 Task: Select a due date automation when advanced on, 2 days before a card is due add fields without custom field "Resume" set to a number greater or equal to 1 and lower than 10 at 11:00 AM.
Action: Mouse moved to (1273, 104)
Screenshot: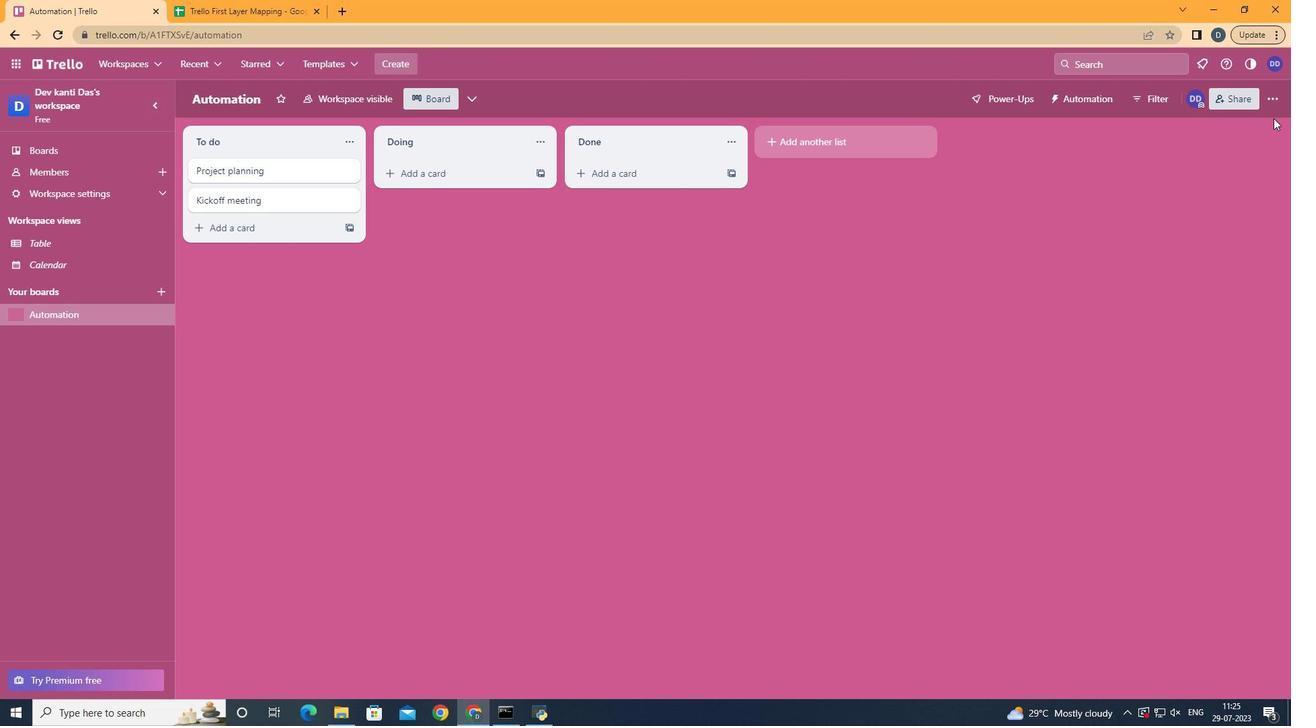 
Action: Mouse pressed left at (1273, 104)
Screenshot: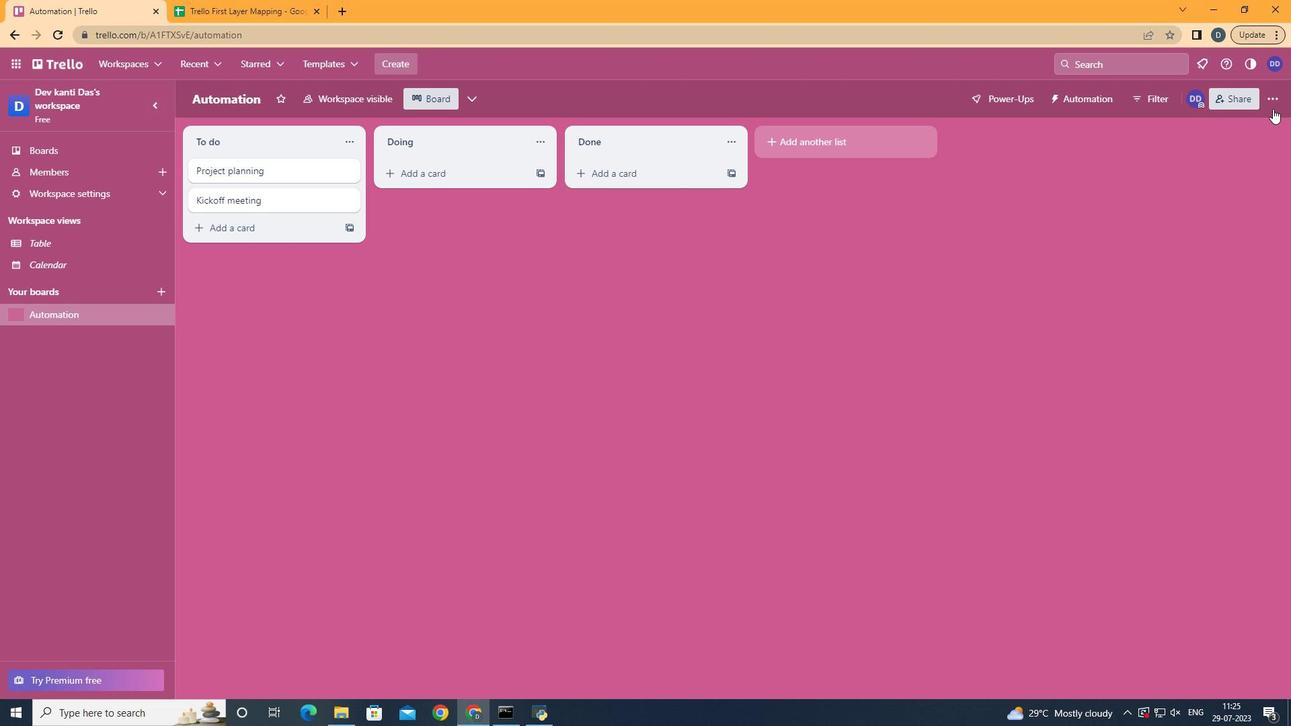 
Action: Mouse moved to (1172, 284)
Screenshot: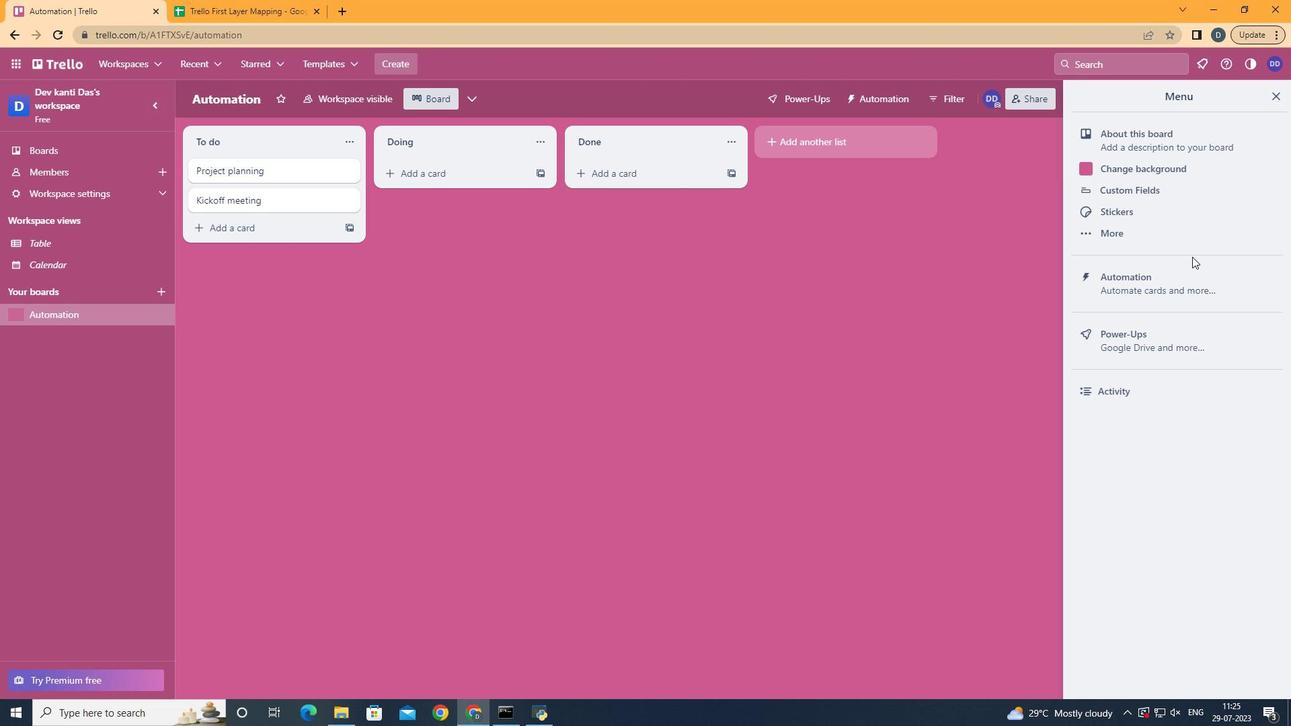 
Action: Mouse pressed left at (1172, 284)
Screenshot: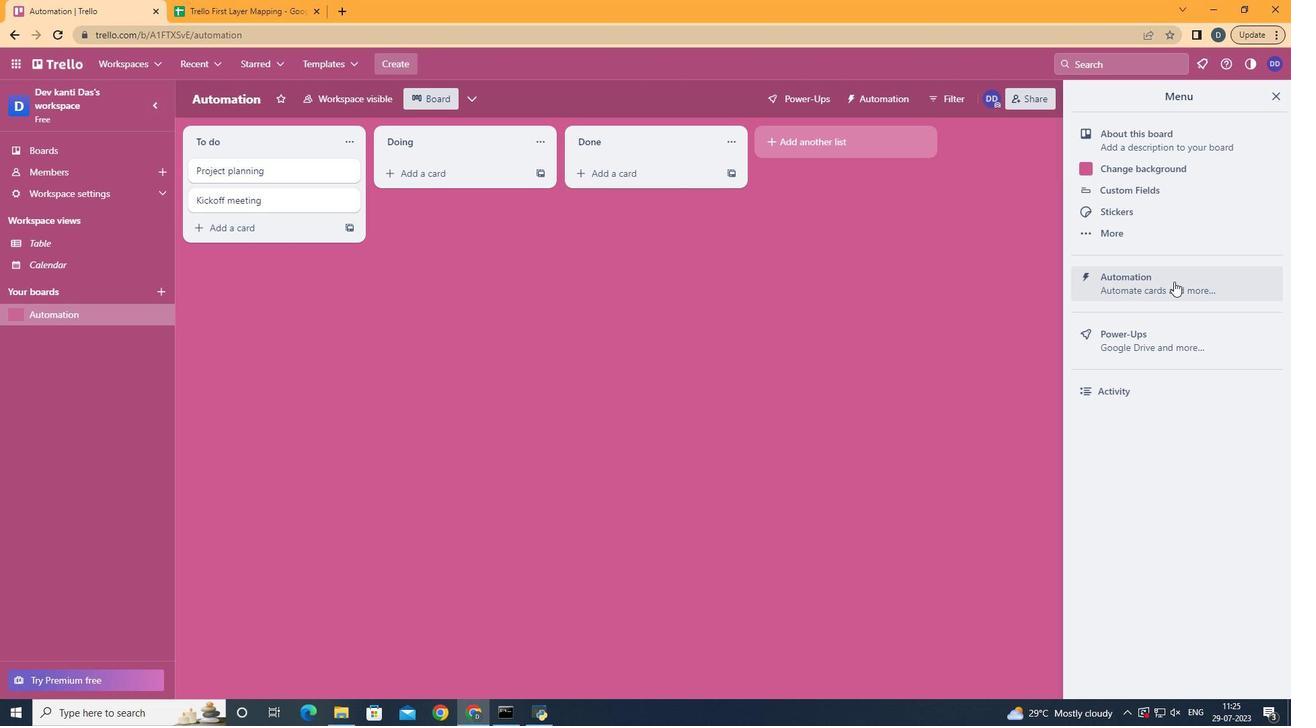 
Action: Mouse moved to (260, 275)
Screenshot: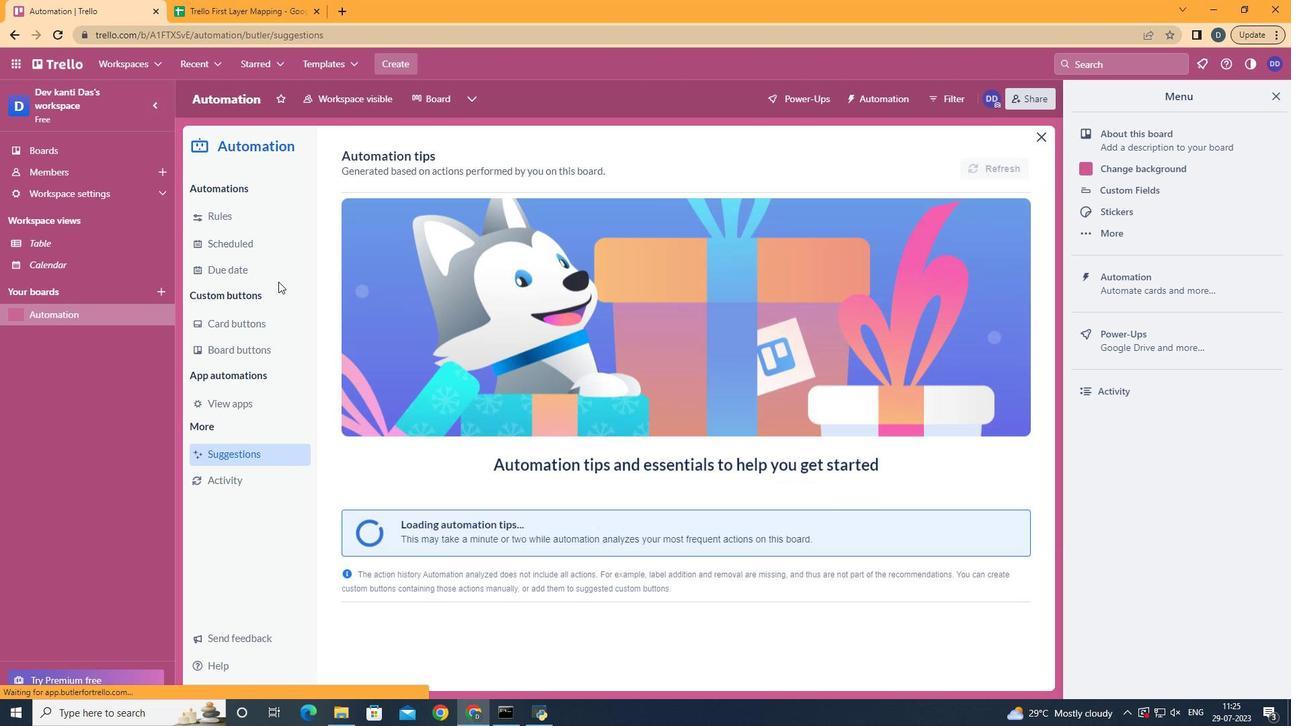 
Action: Mouse pressed left at (260, 275)
Screenshot: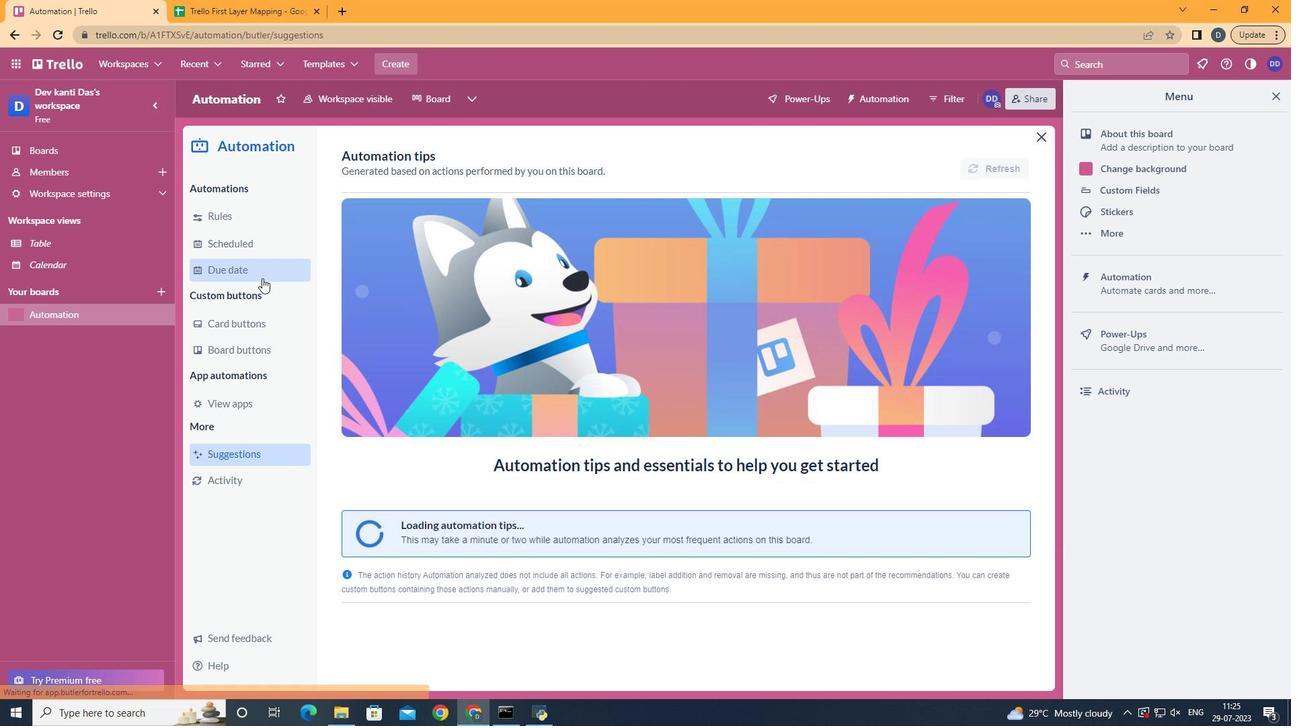 
Action: Mouse moved to (947, 166)
Screenshot: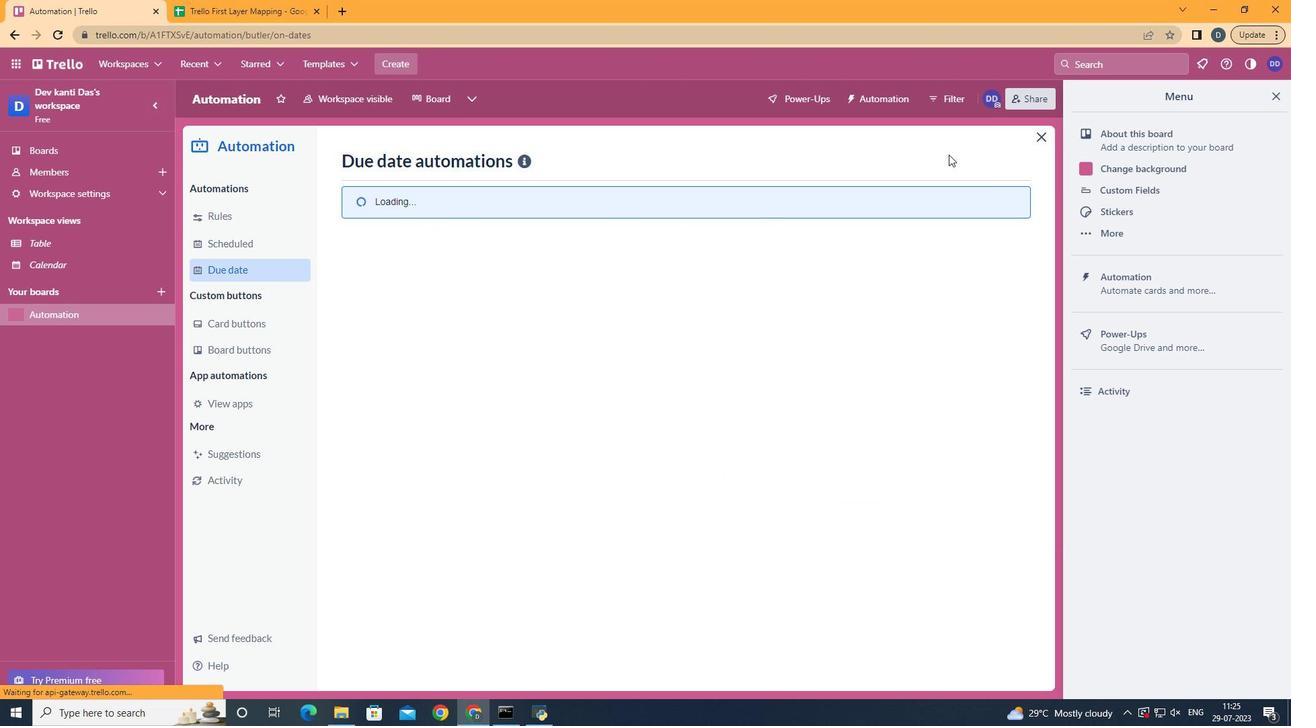 
Action: Mouse pressed left at (947, 166)
Screenshot: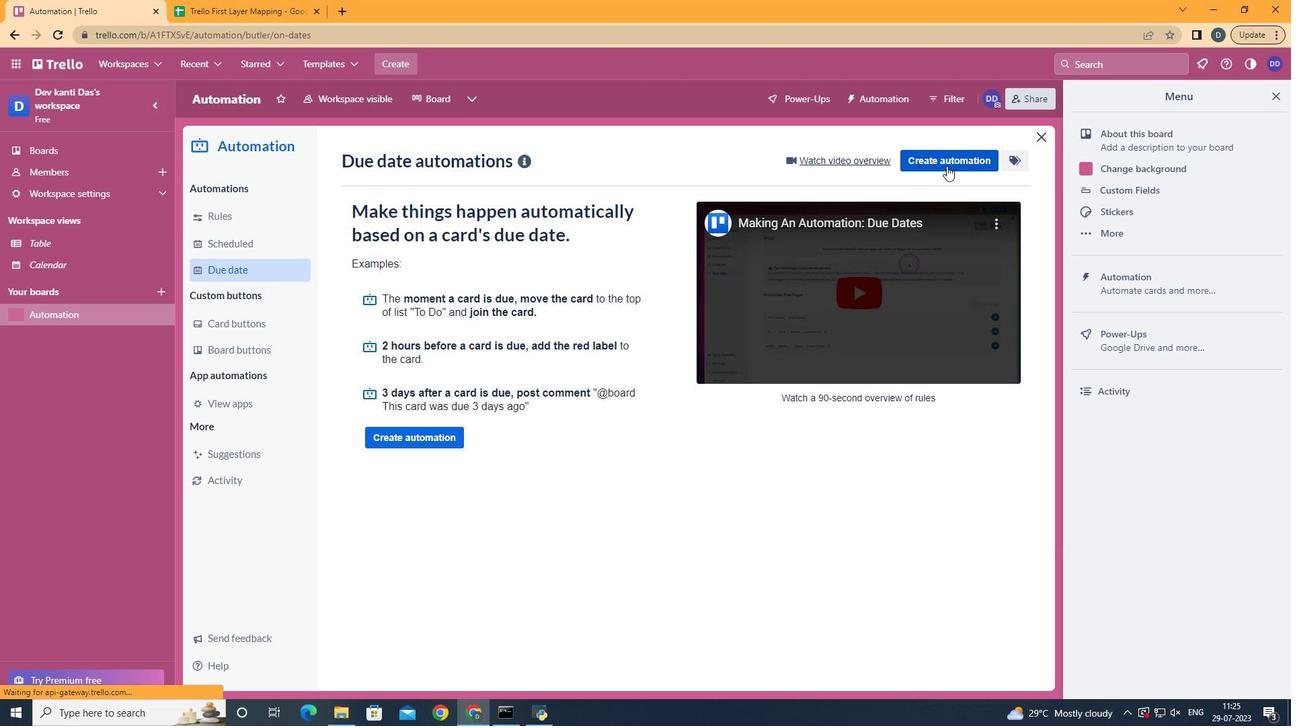 
Action: Mouse moved to (745, 279)
Screenshot: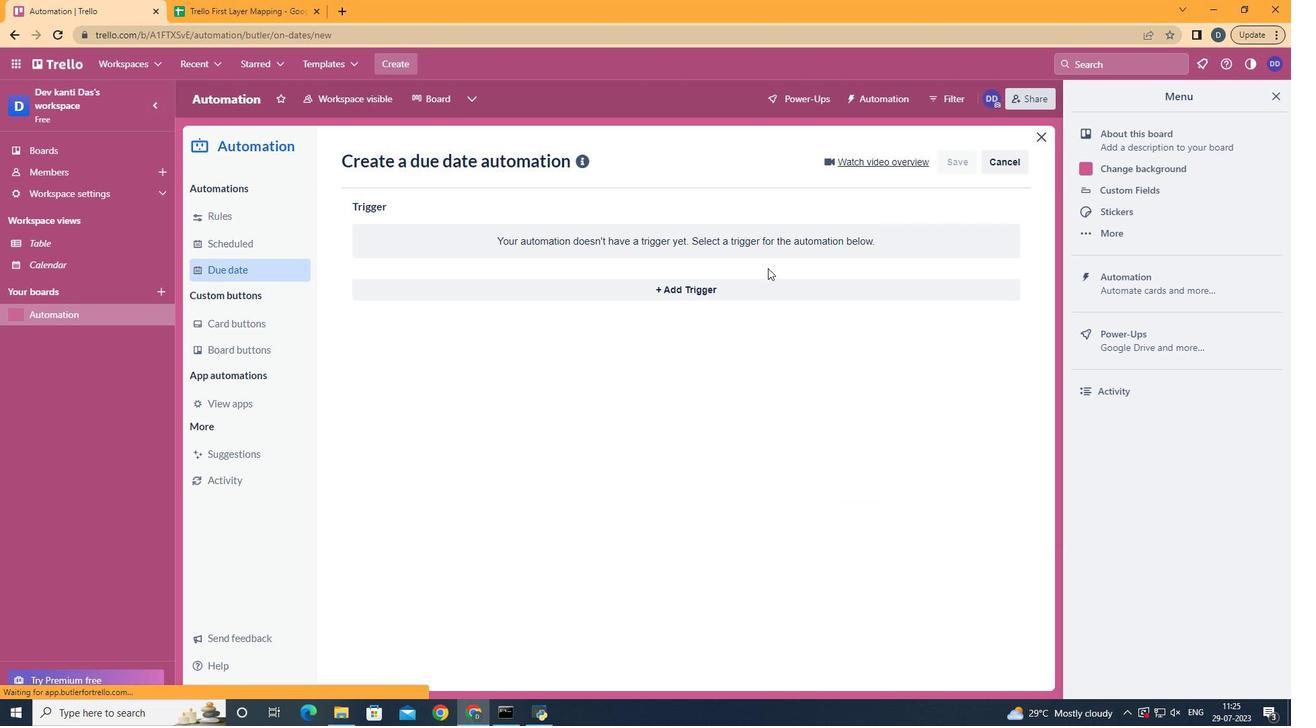 
Action: Mouse pressed left at (745, 279)
Screenshot: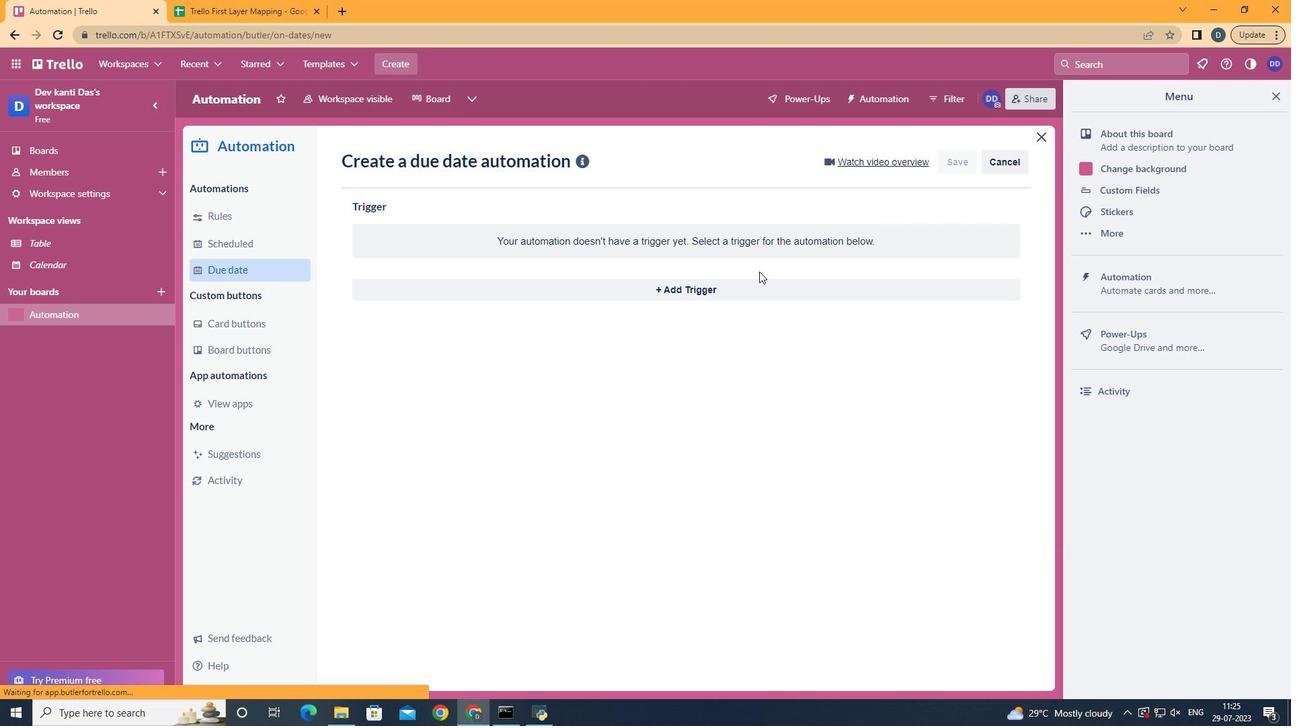 
Action: Mouse moved to (740, 286)
Screenshot: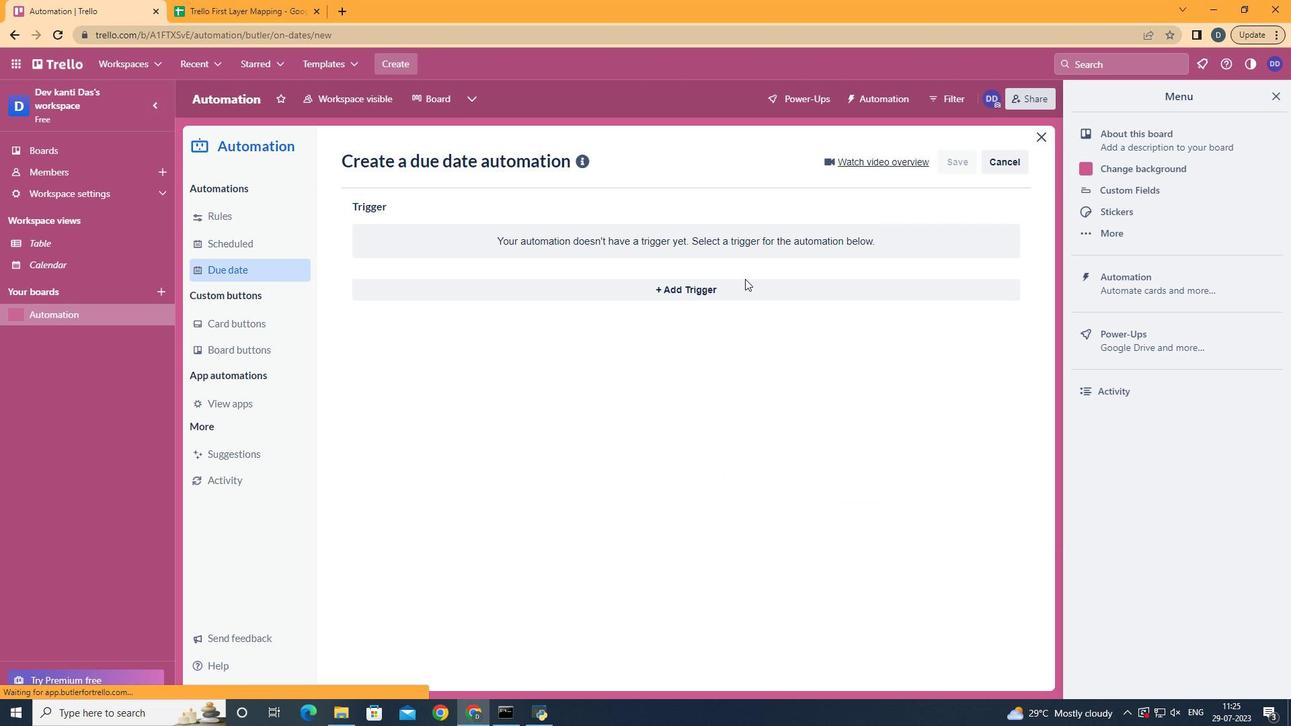 
Action: Mouse pressed left at (740, 286)
Screenshot: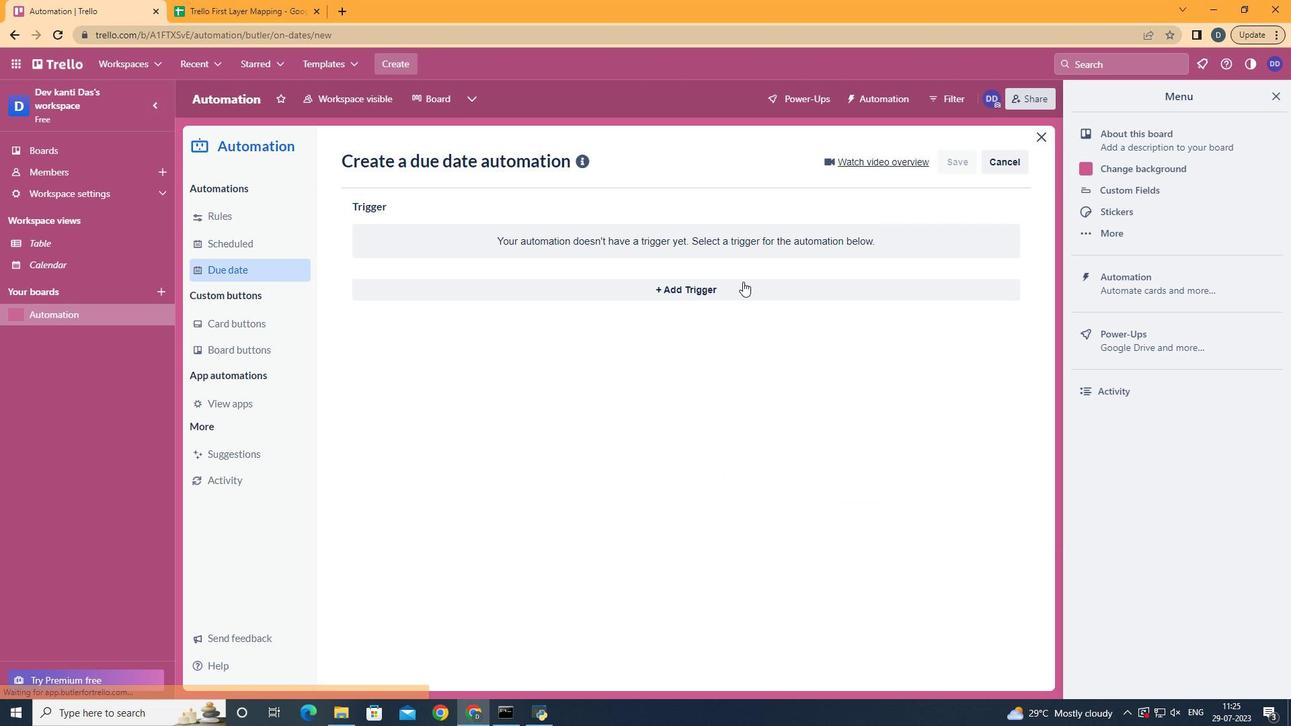 
Action: Mouse moved to (535, 496)
Screenshot: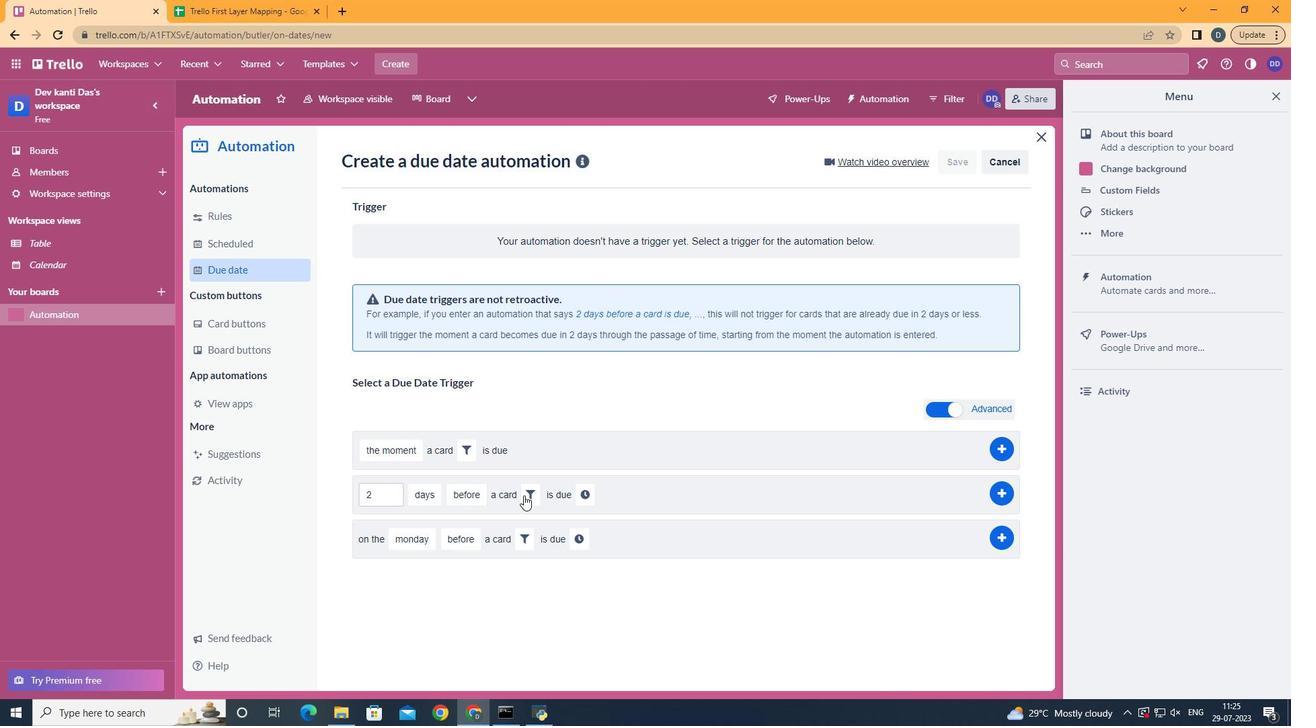 
Action: Mouse pressed left at (535, 496)
Screenshot: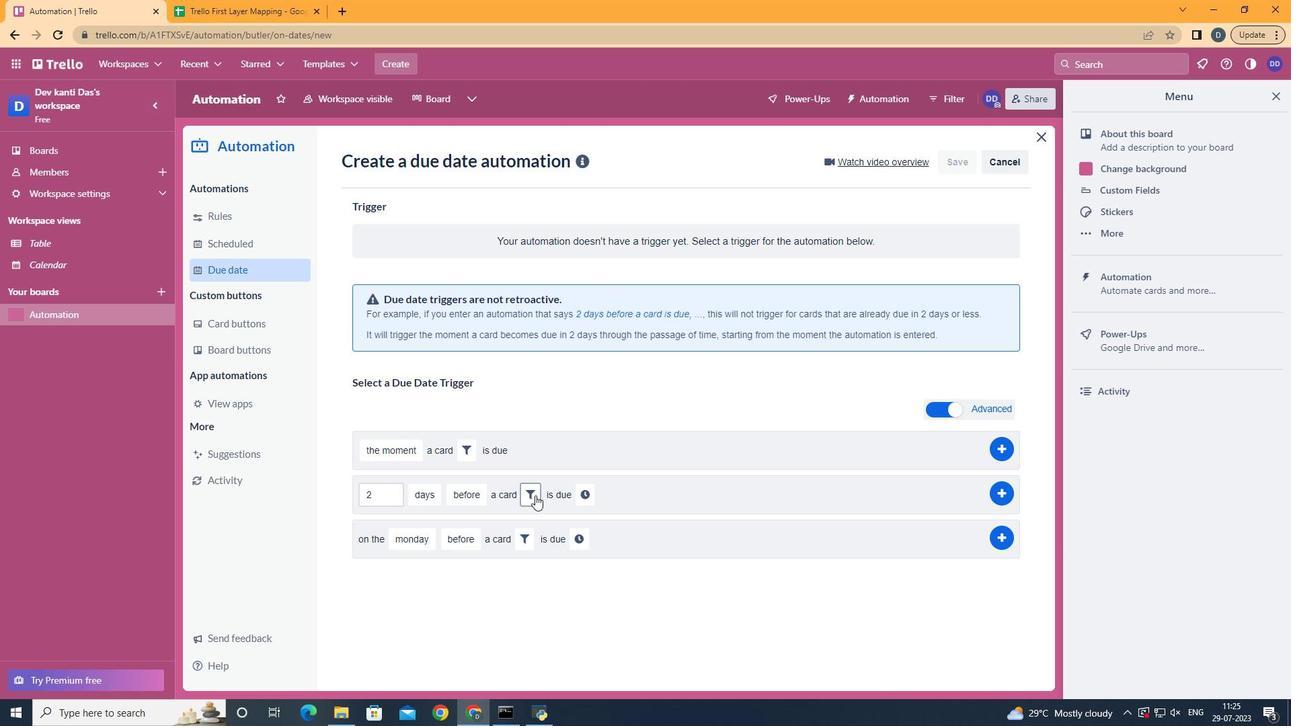 
Action: Mouse moved to (747, 542)
Screenshot: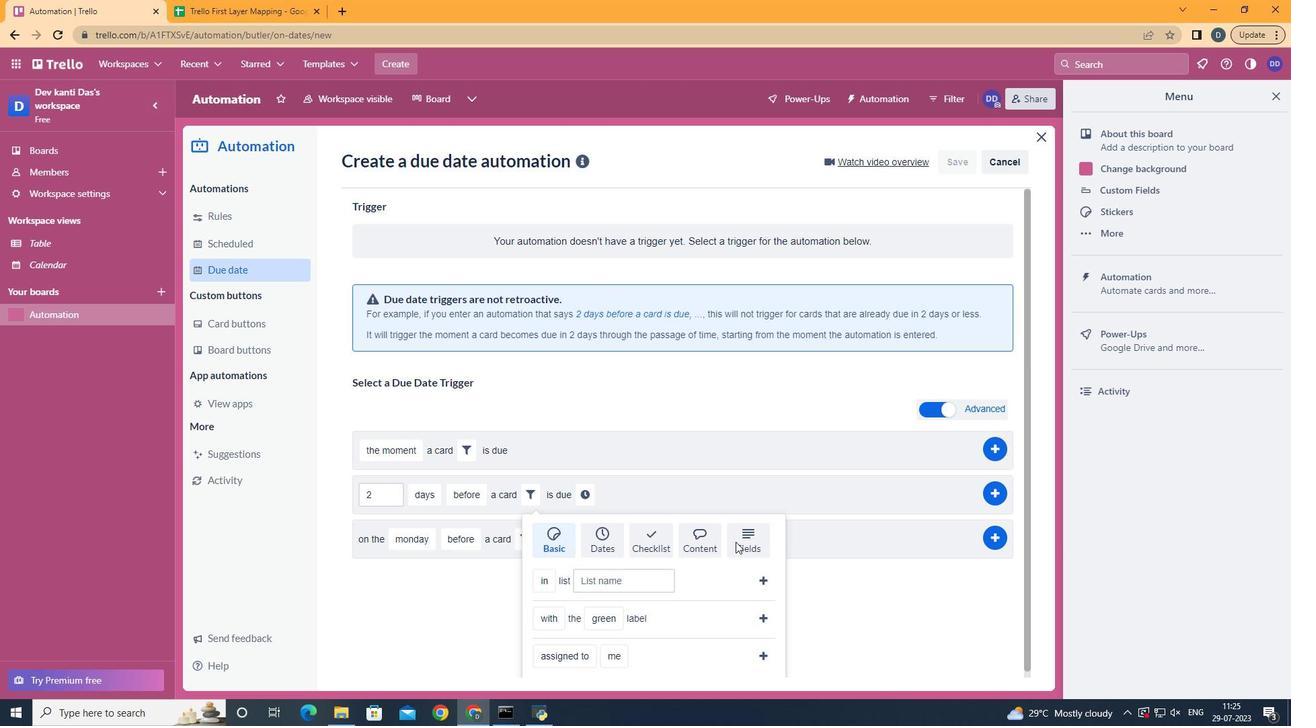 
Action: Mouse pressed left at (747, 542)
Screenshot: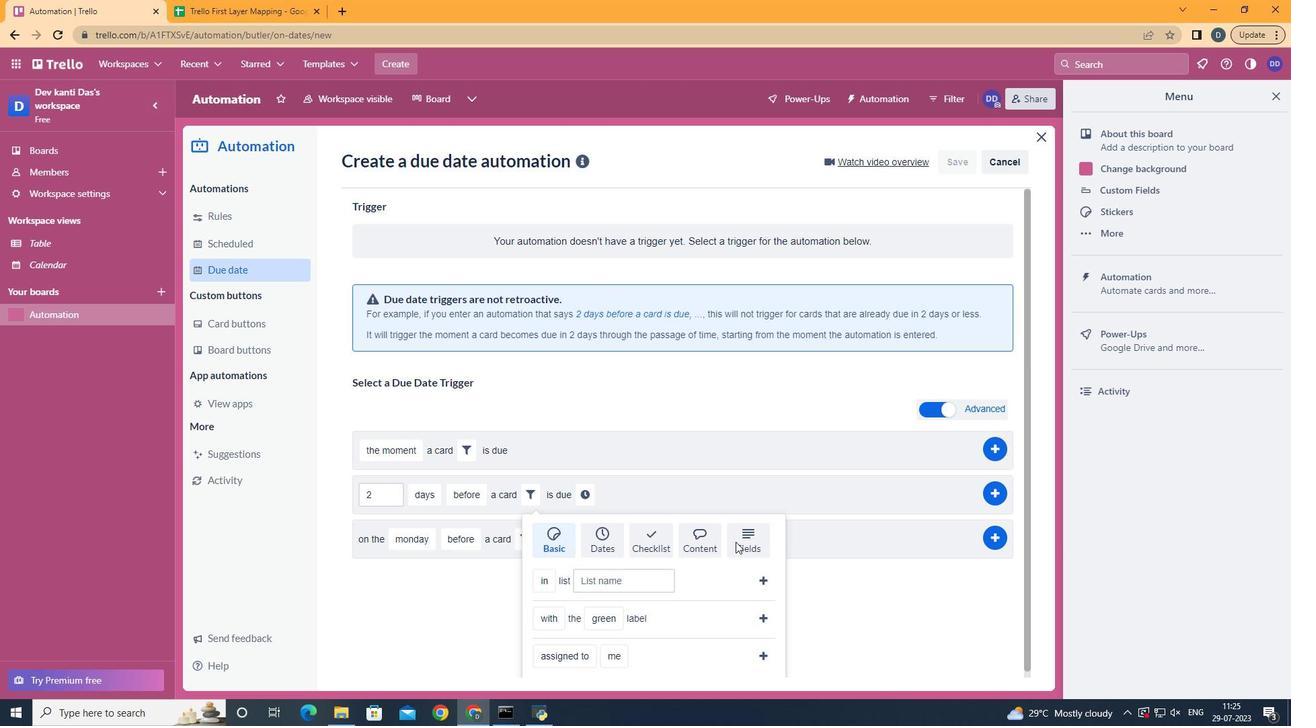 
Action: Mouse scrolled (747, 541) with delta (0, 0)
Screenshot: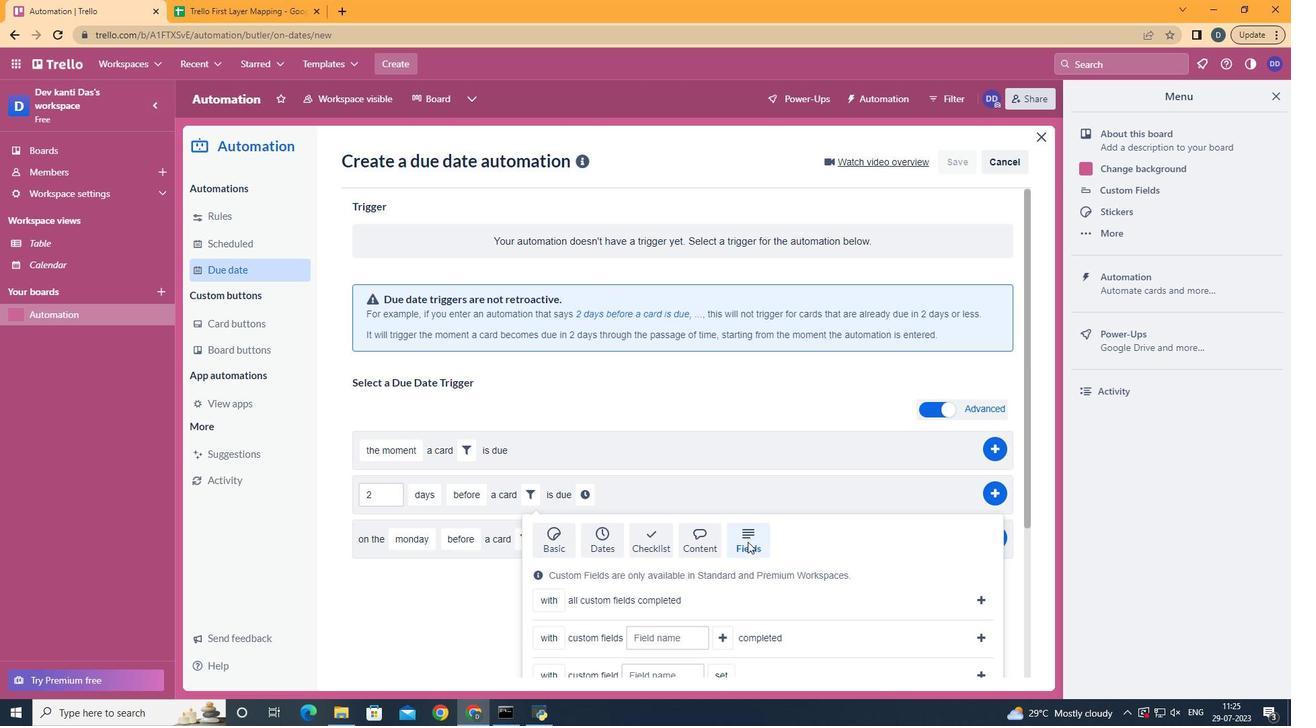 
Action: Mouse scrolled (747, 541) with delta (0, 0)
Screenshot: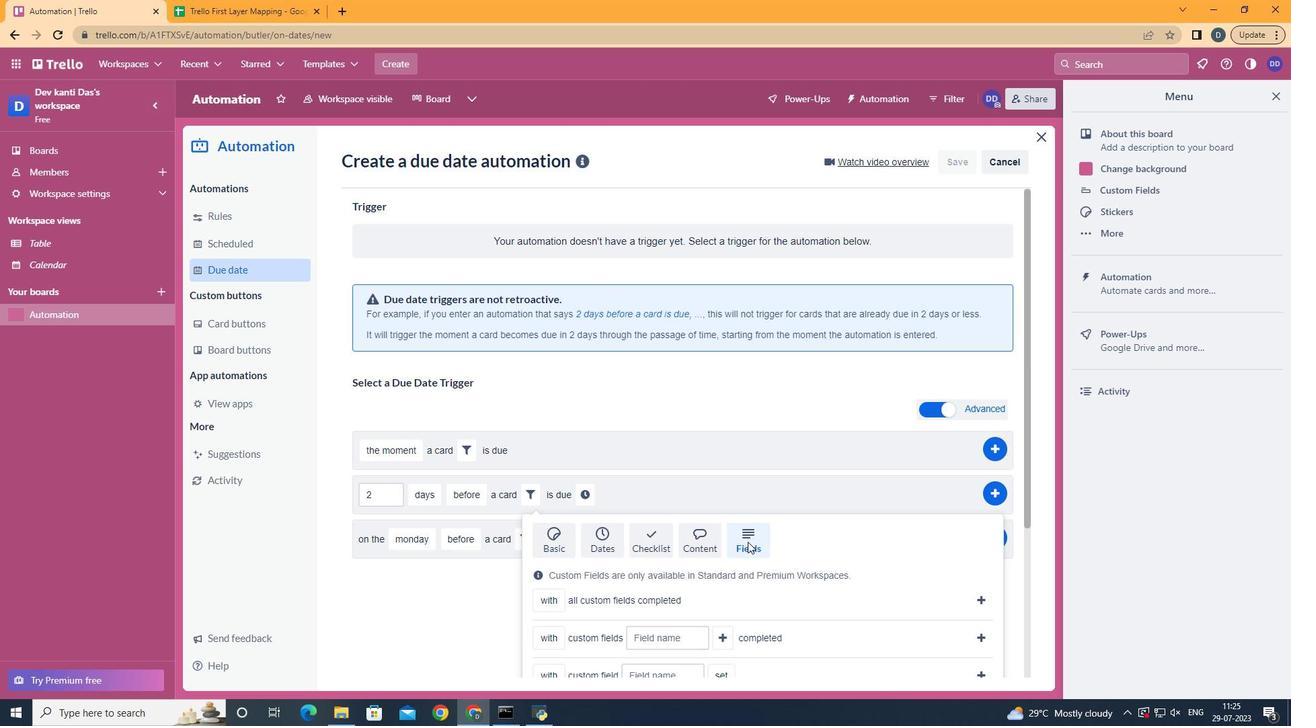 
Action: Mouse scrolled (747, 541) with delta (0, 0)
Screenshot: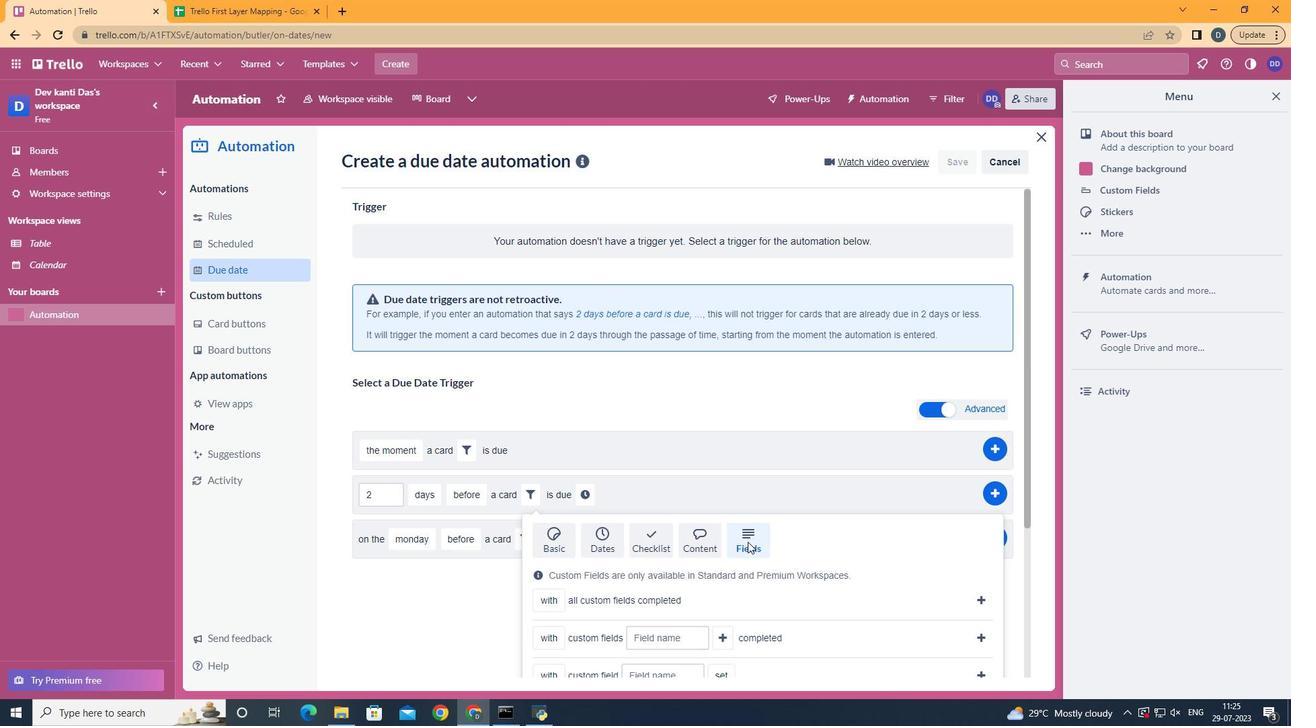 
Action: Mouse scrolled (747, 541) with delta (0, 0)
Screenshot: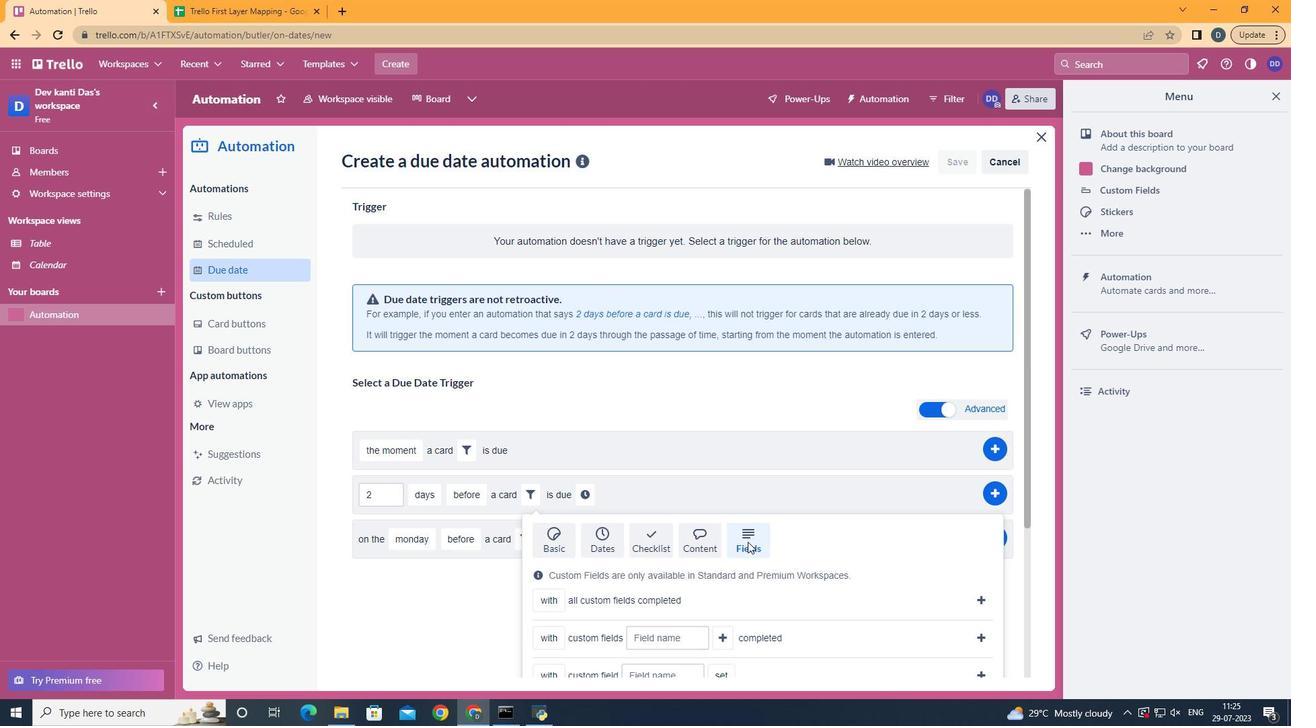 
Action: Mouse scrolled (747, 541) with delta (0, 0)
Screenshot: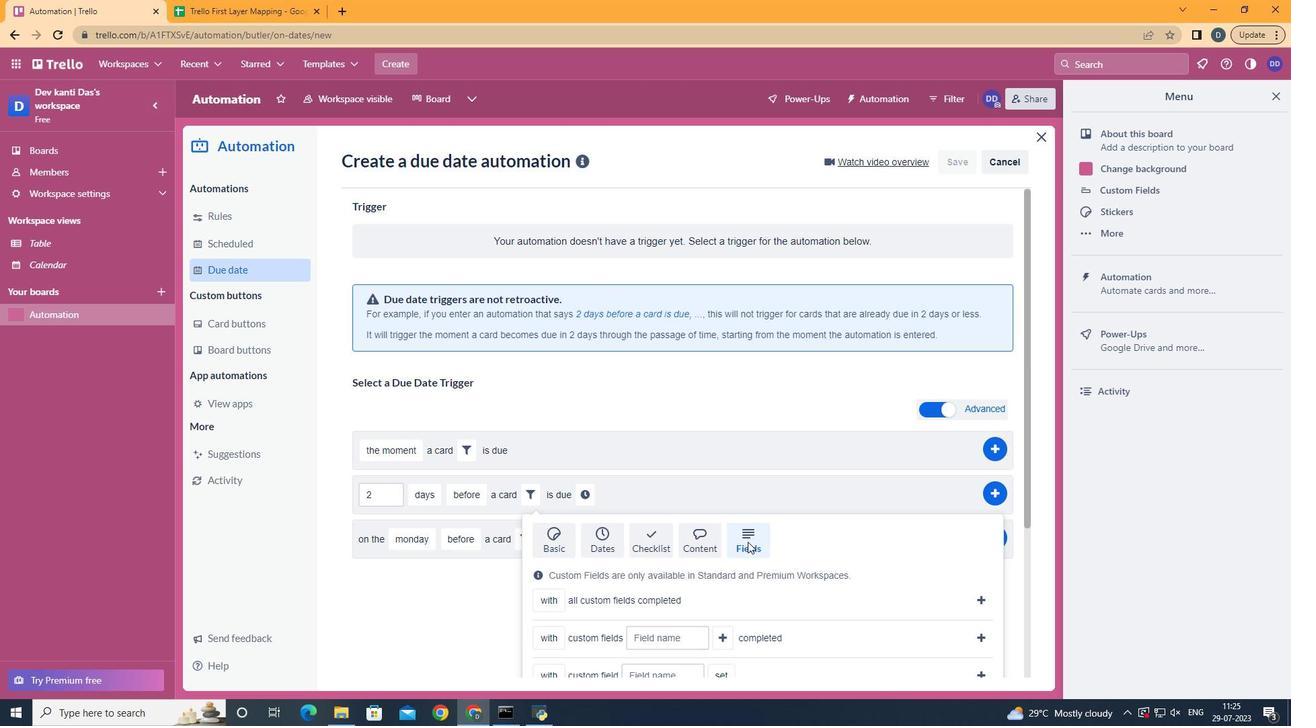 
Action: Mouse moved to (565, 628)
Screenshot: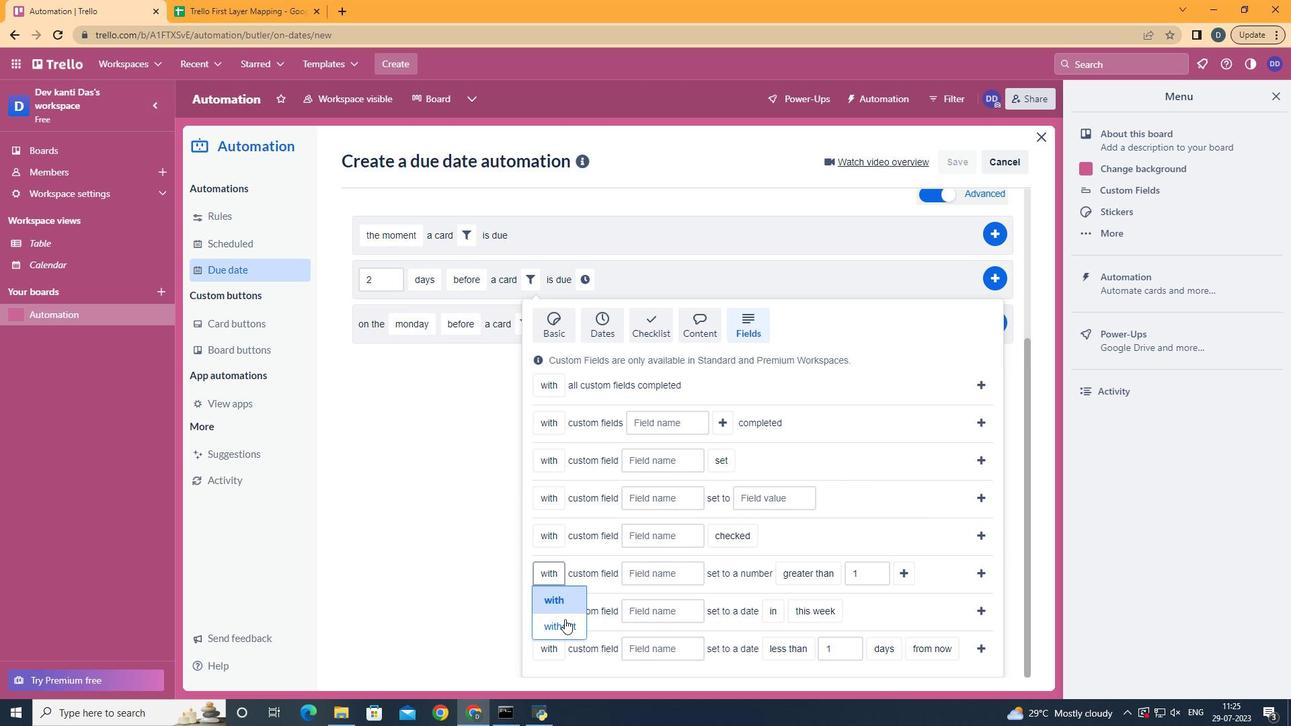 
Action: Mouse pressed left at (565, 628)
Screenshot: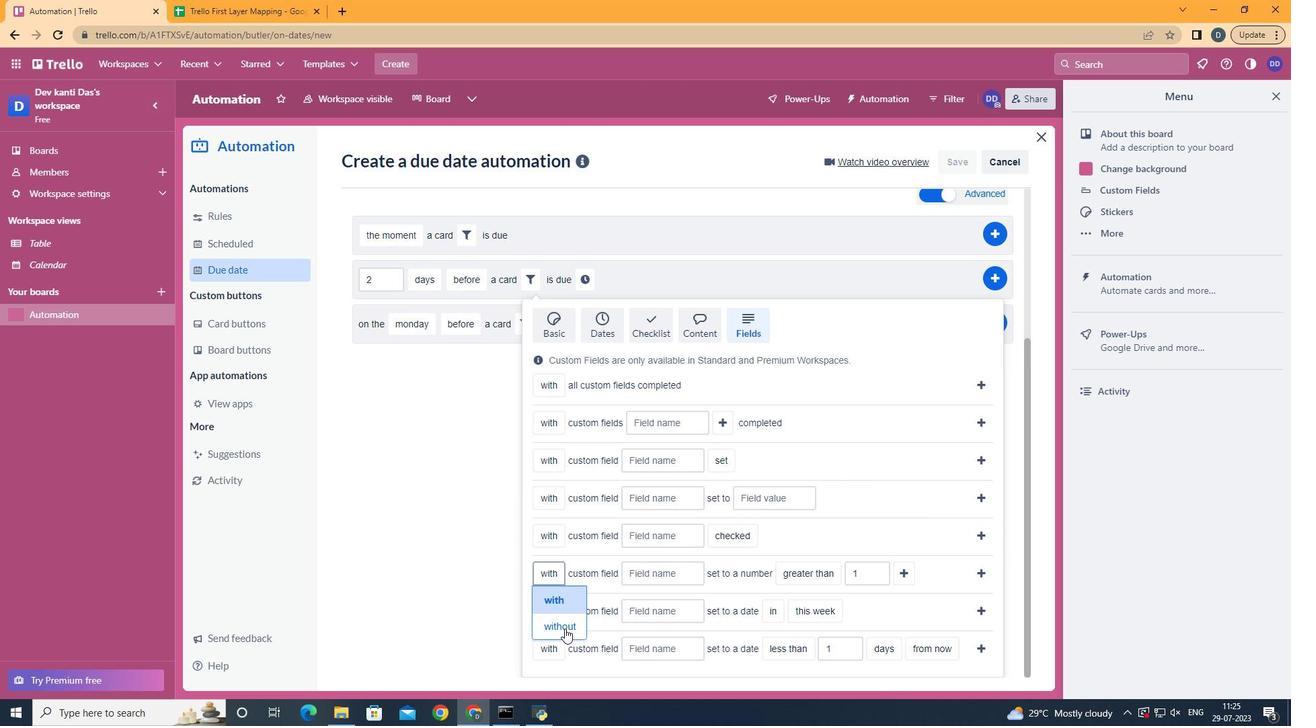 
Action: Mouse moved to (701, 579)
Screenshot: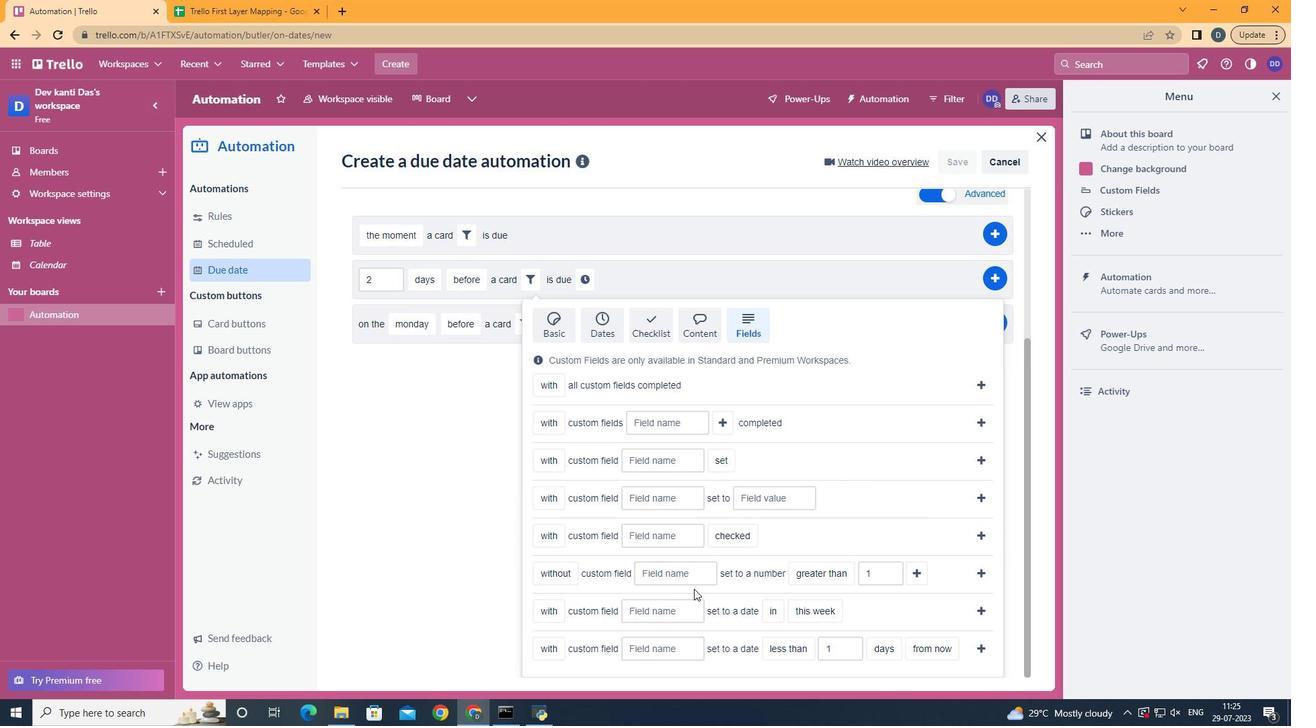 
Action: Mouse pressed left at (701, 579)
Screenshot: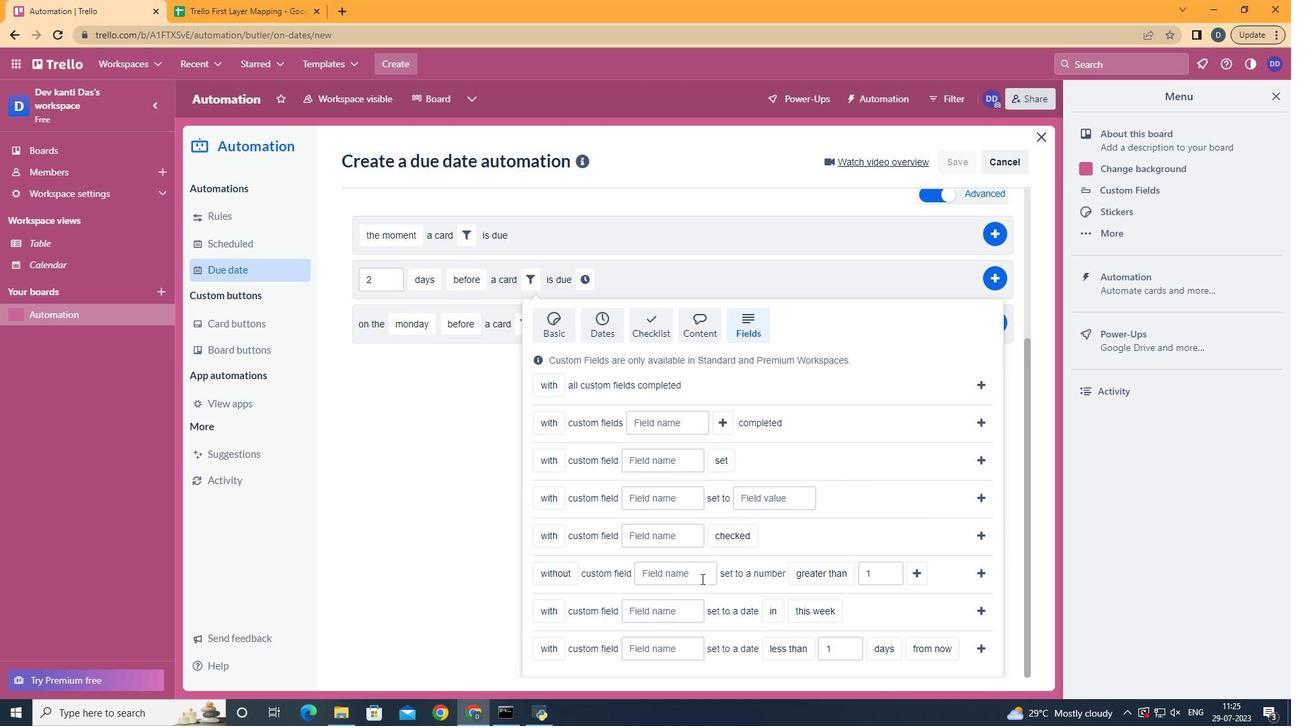 
Action: Key pressed <Key.shift>Resume
Screenshot: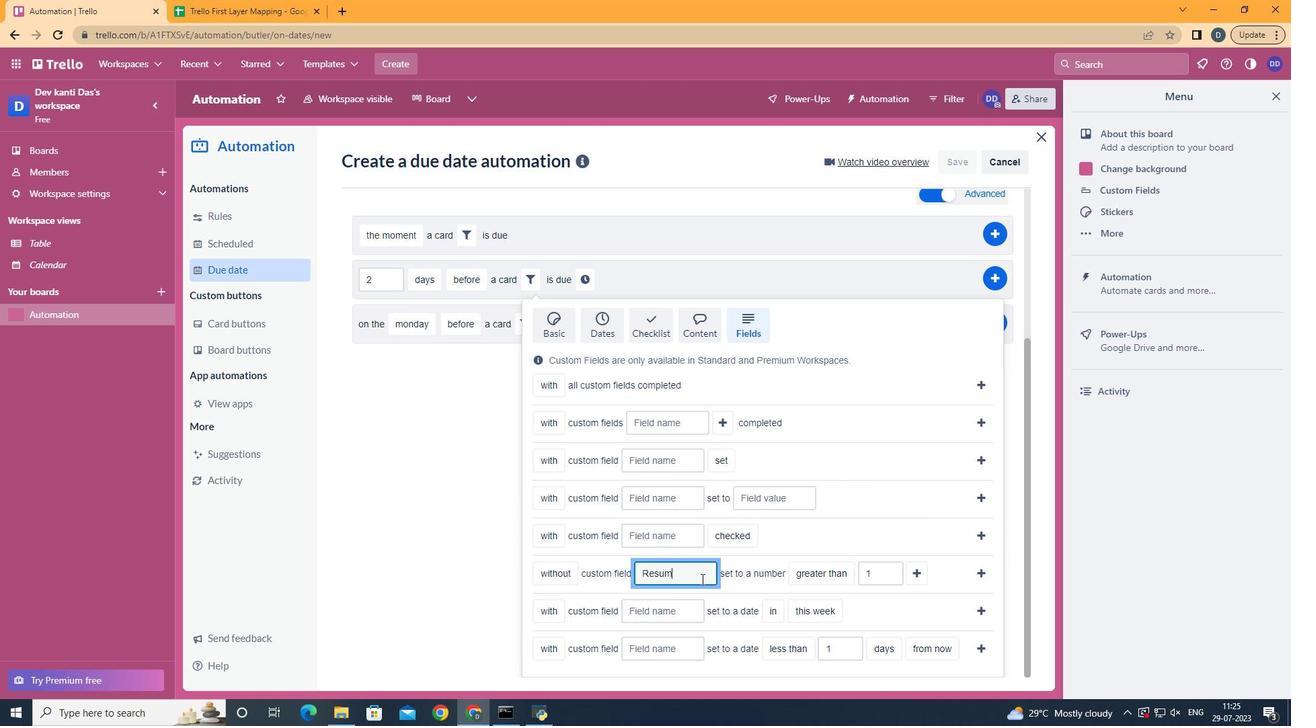 
Action: Mouse moved to (855, 495)
Screenshot: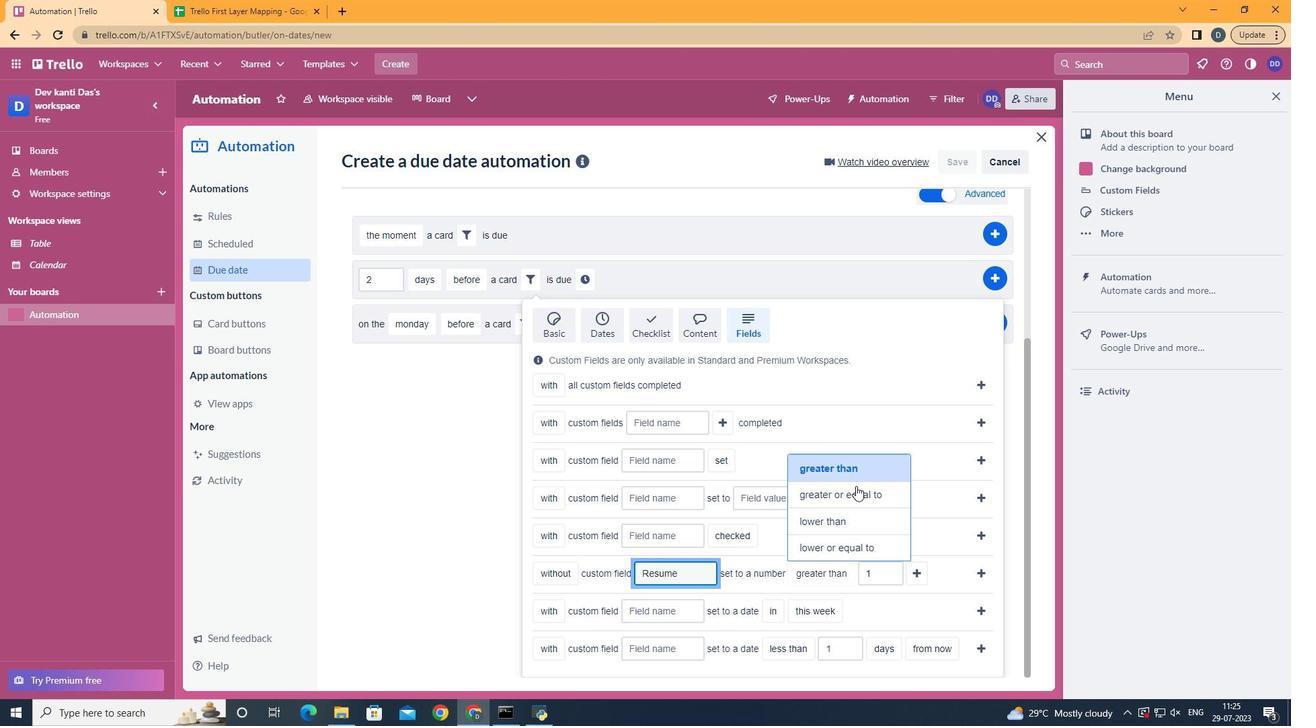 
Action: Mouse pressed left at (855, 495)
Screenshot: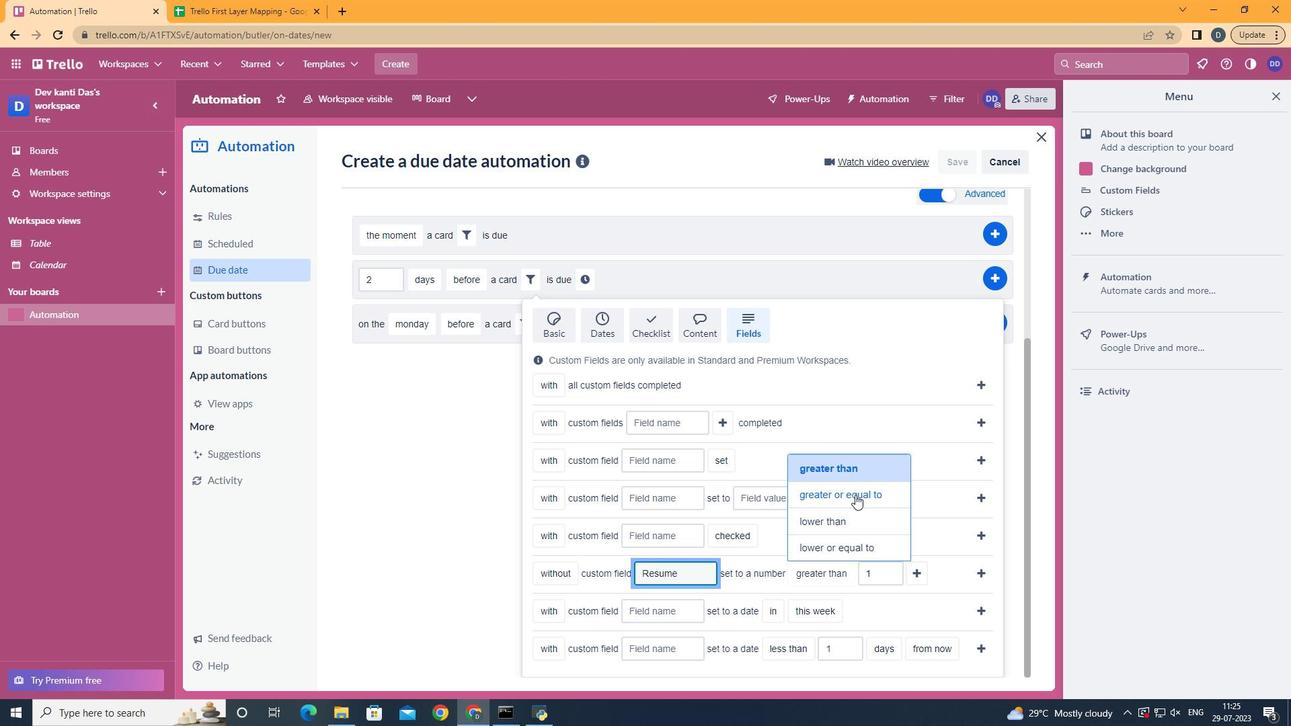 
Action: Mouse moved to (952, 571)
Screenshot: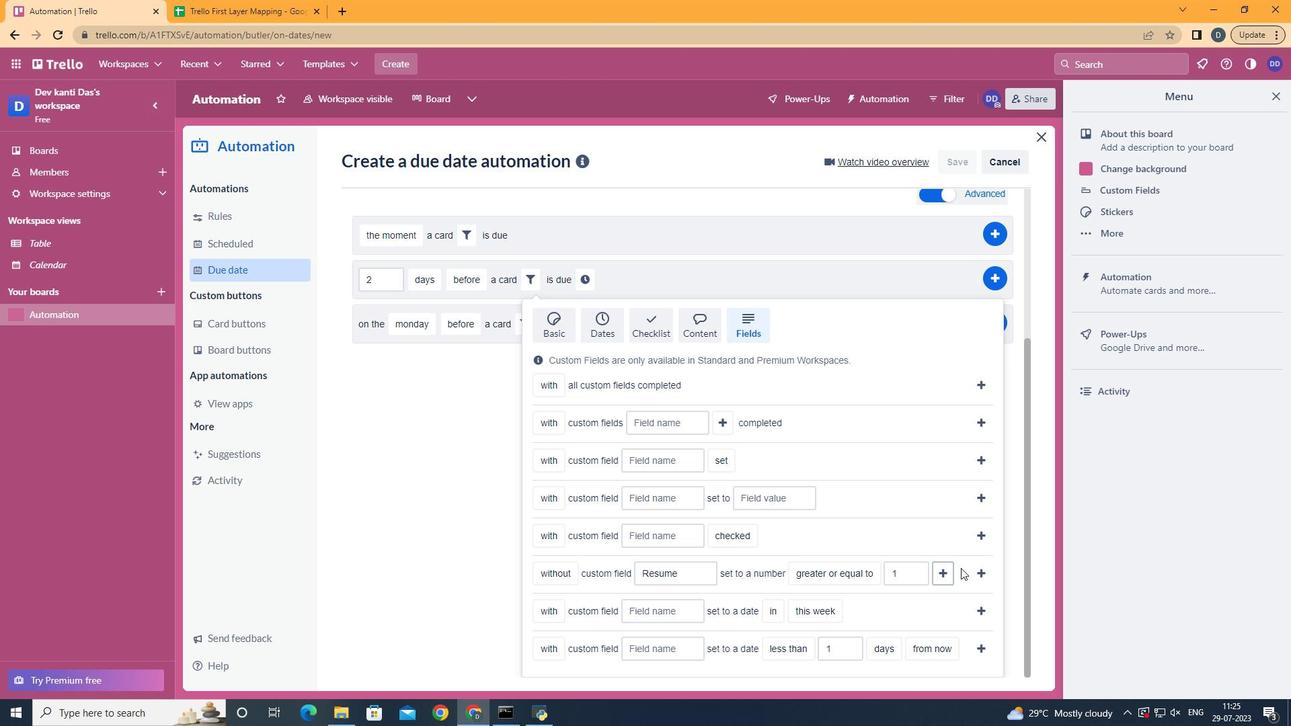 
Action: Mouse pressed left at (952, 571)
Screenshot: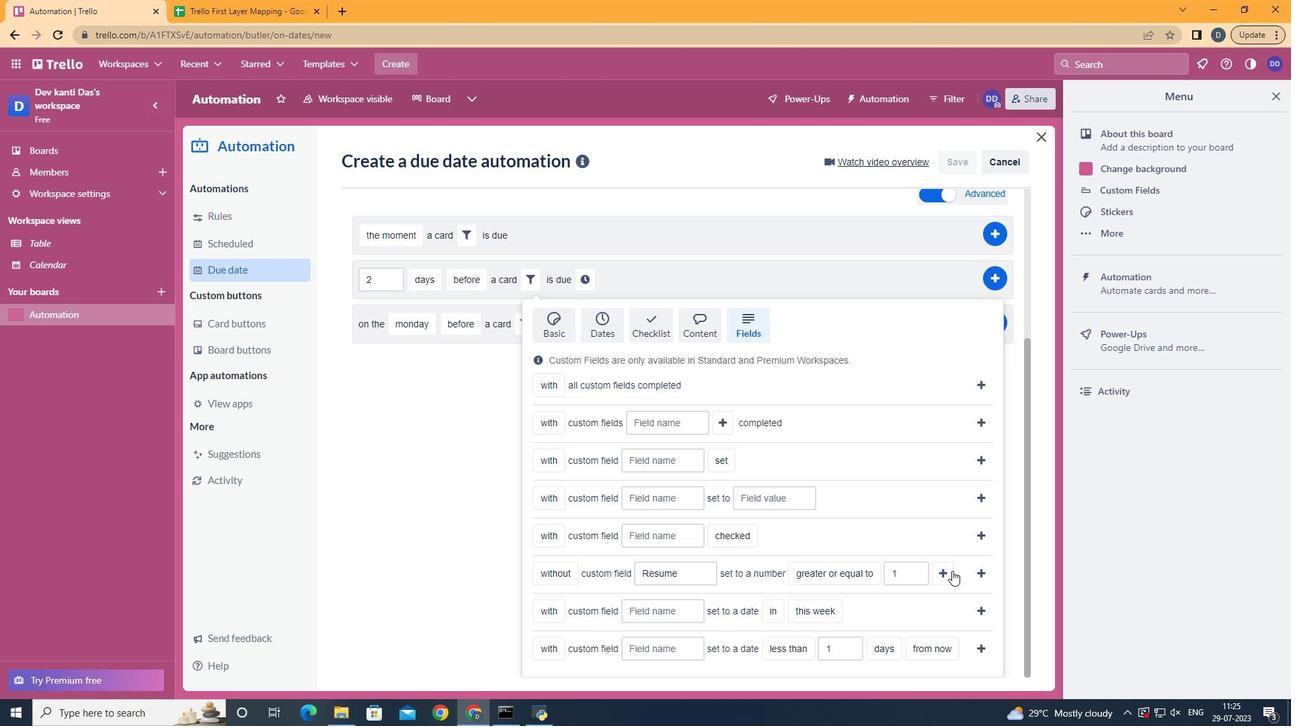
Action: Mouse moved to (638, 499)
Screenshot: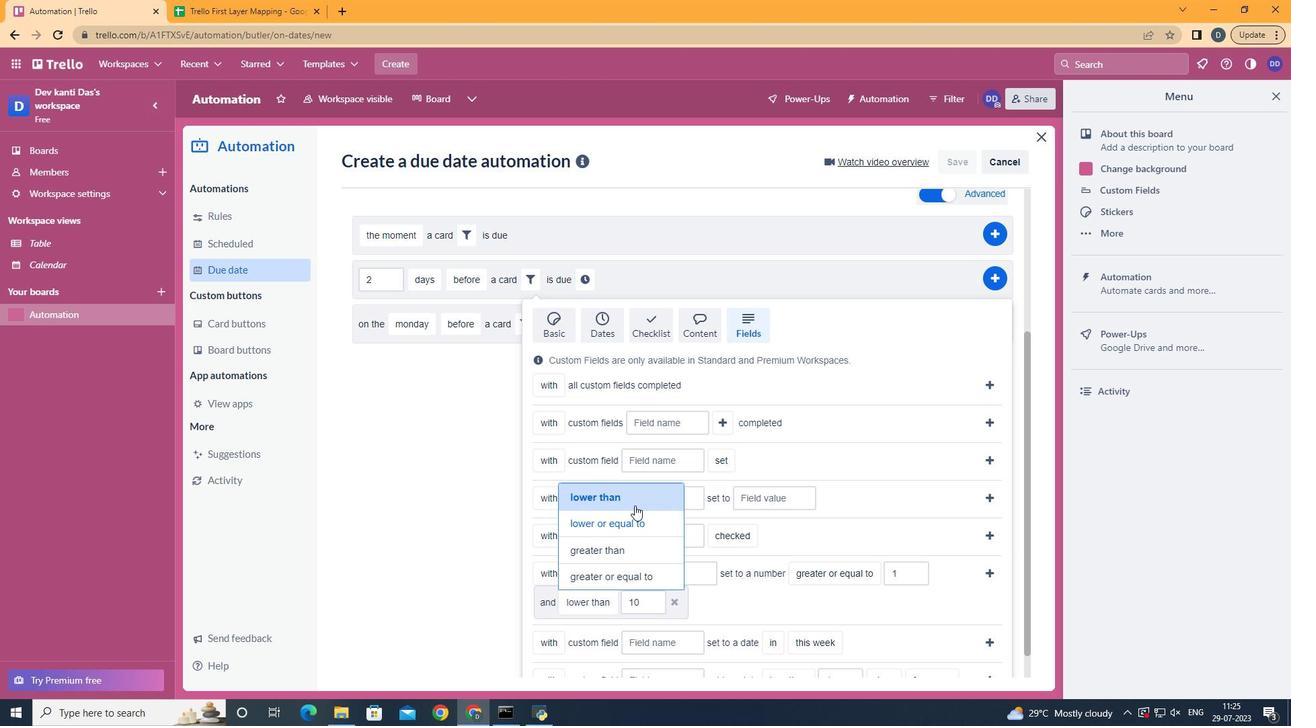 
Action: Mouse pressed left at (638, 499)
Screenshot: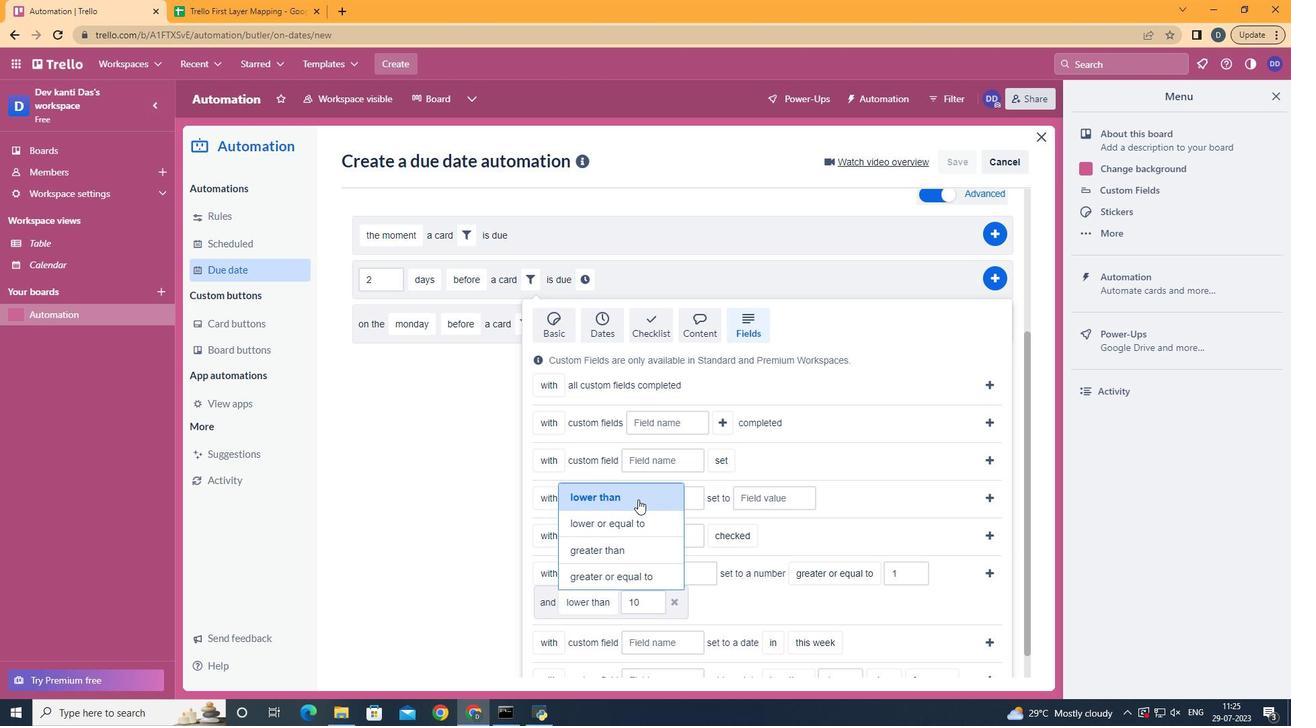 
Action: Mouse moved to (992, 578)
Screenshot: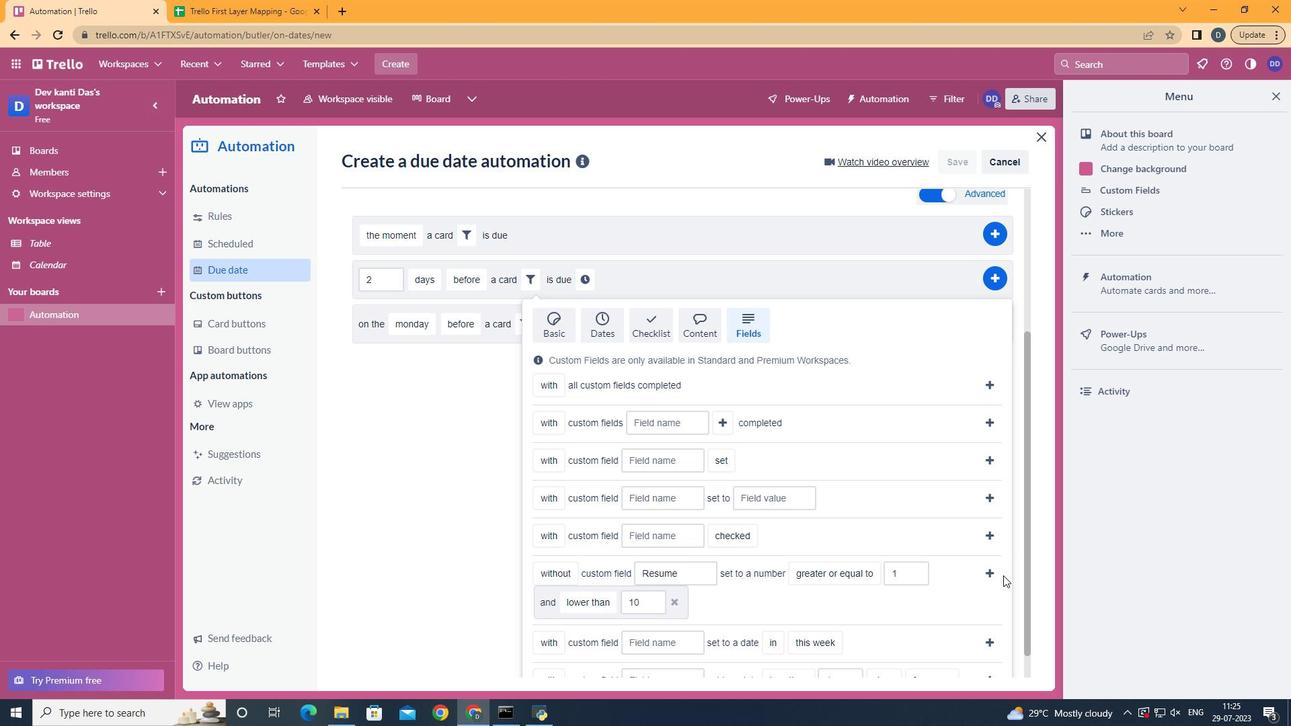 
Action: Mouse pressed left at (992, 578)
Screenshot: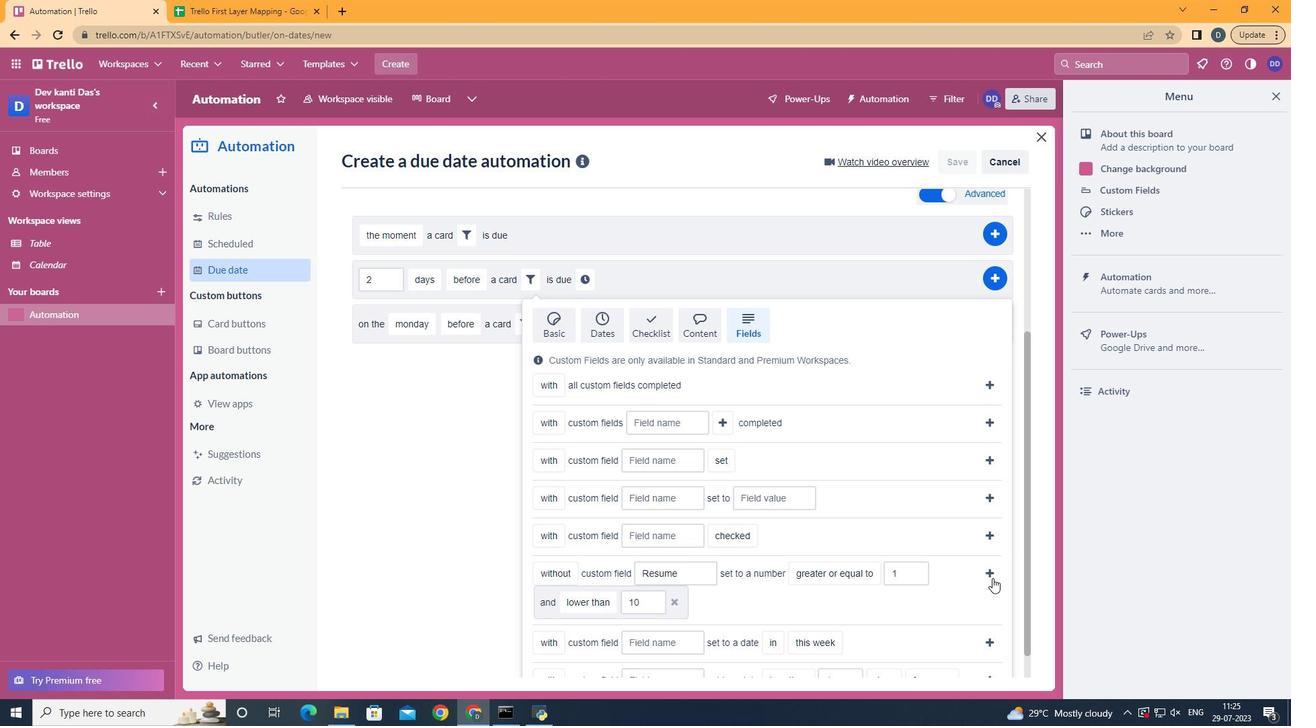 
Action: Mouse moved to (365, 518)
Screenshot: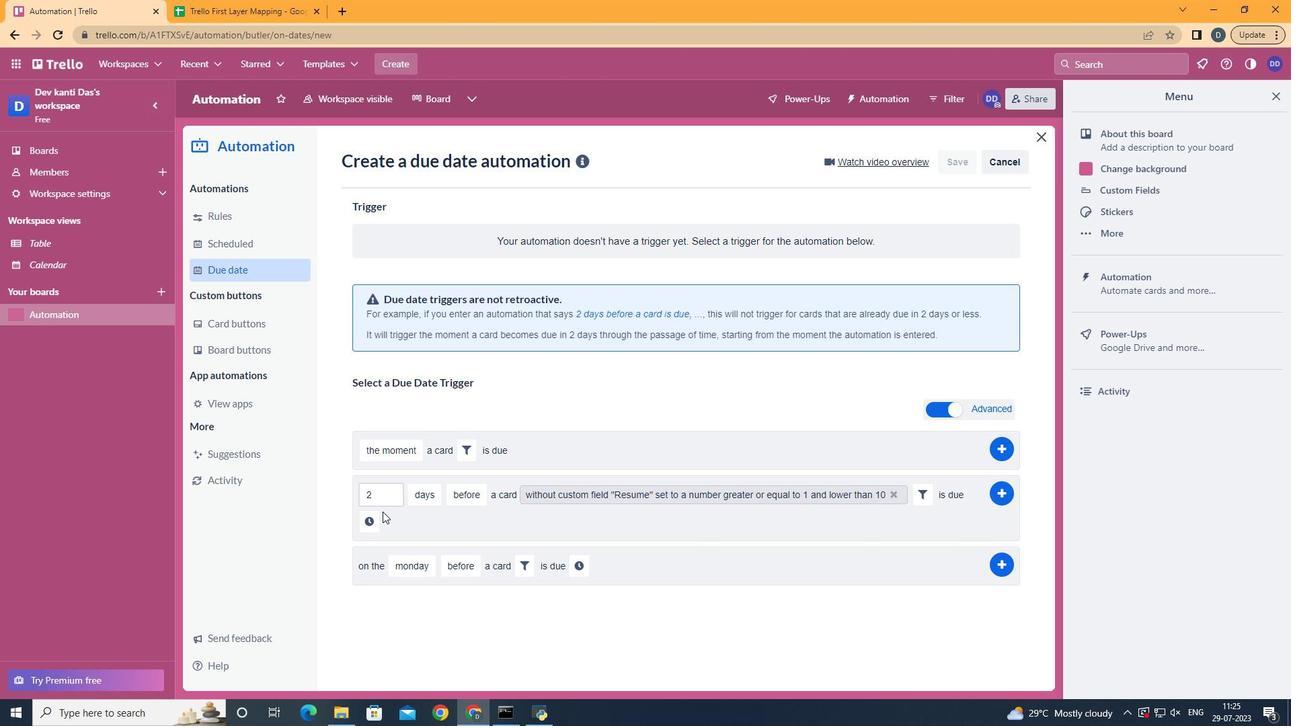 
Action: Mouse pressed left at (365, 518)
Screenshot: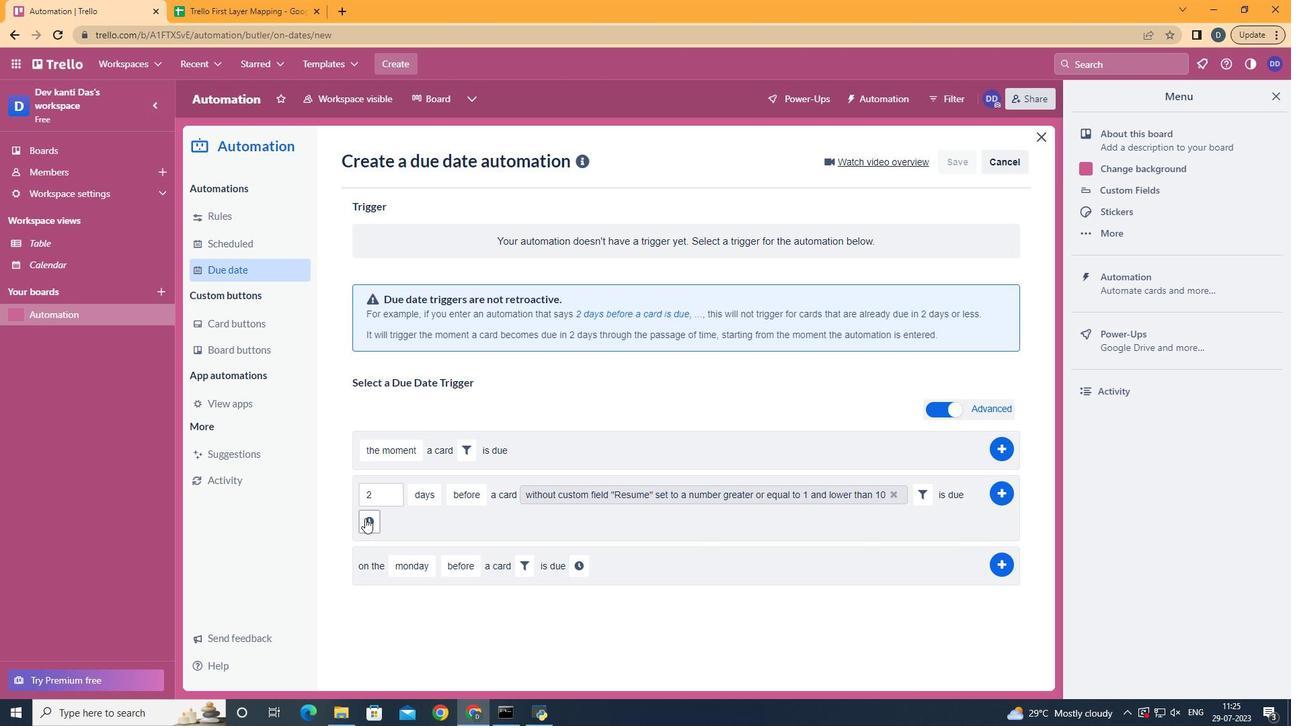
Action: Mouse moved to (463, 526)
Screenshot: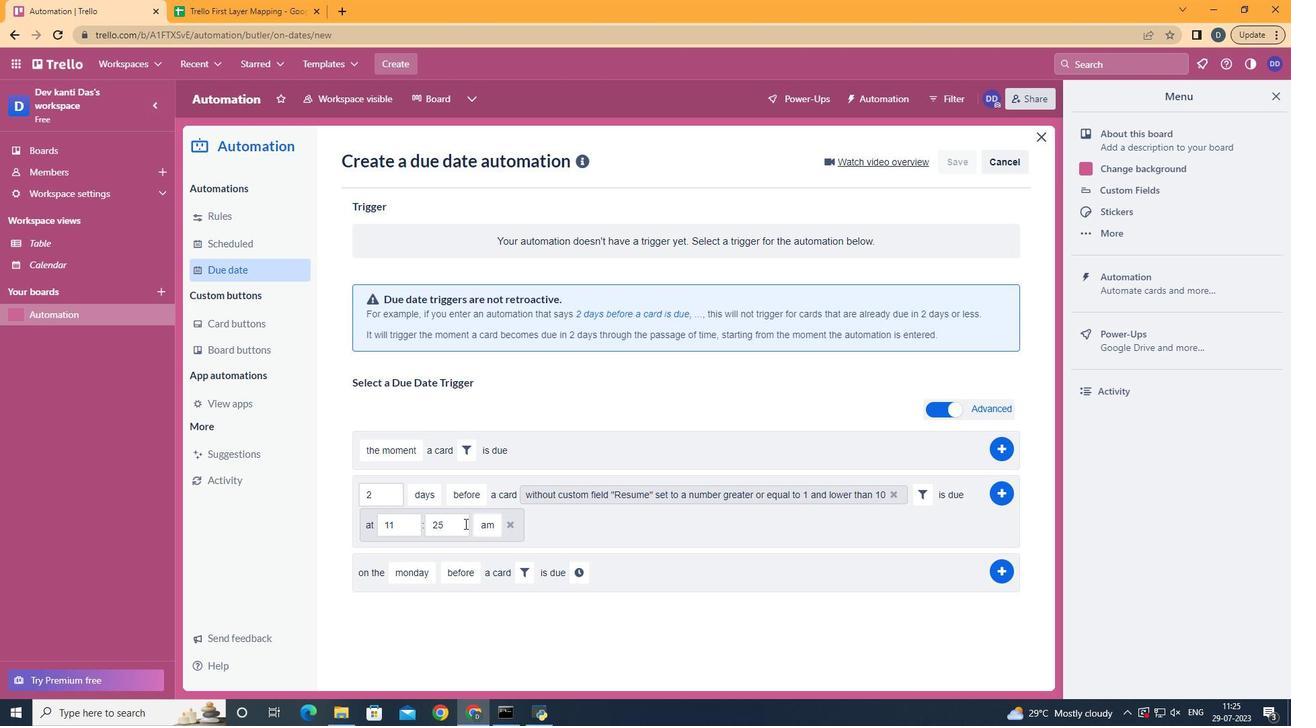 
Action: Mouse pressed left at (463, 526)
Screenshot: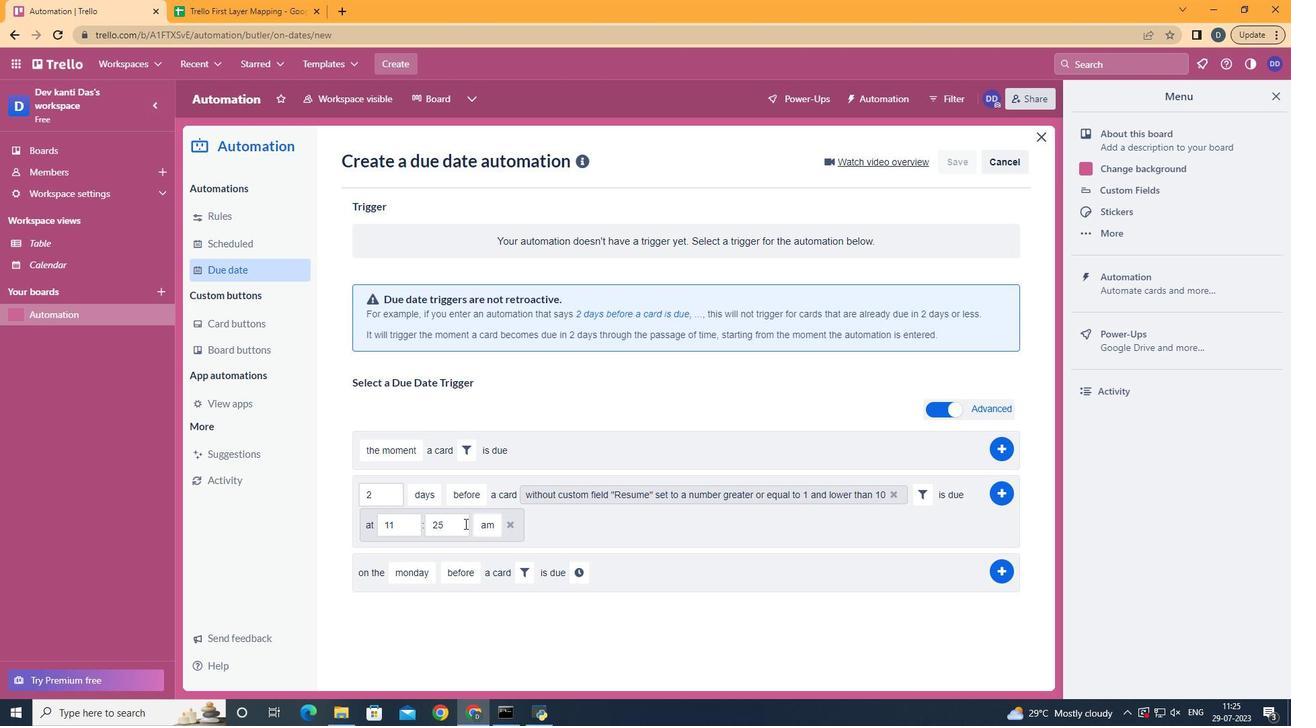 
Action: Key pressed <Key.backspace>00
Screenshot: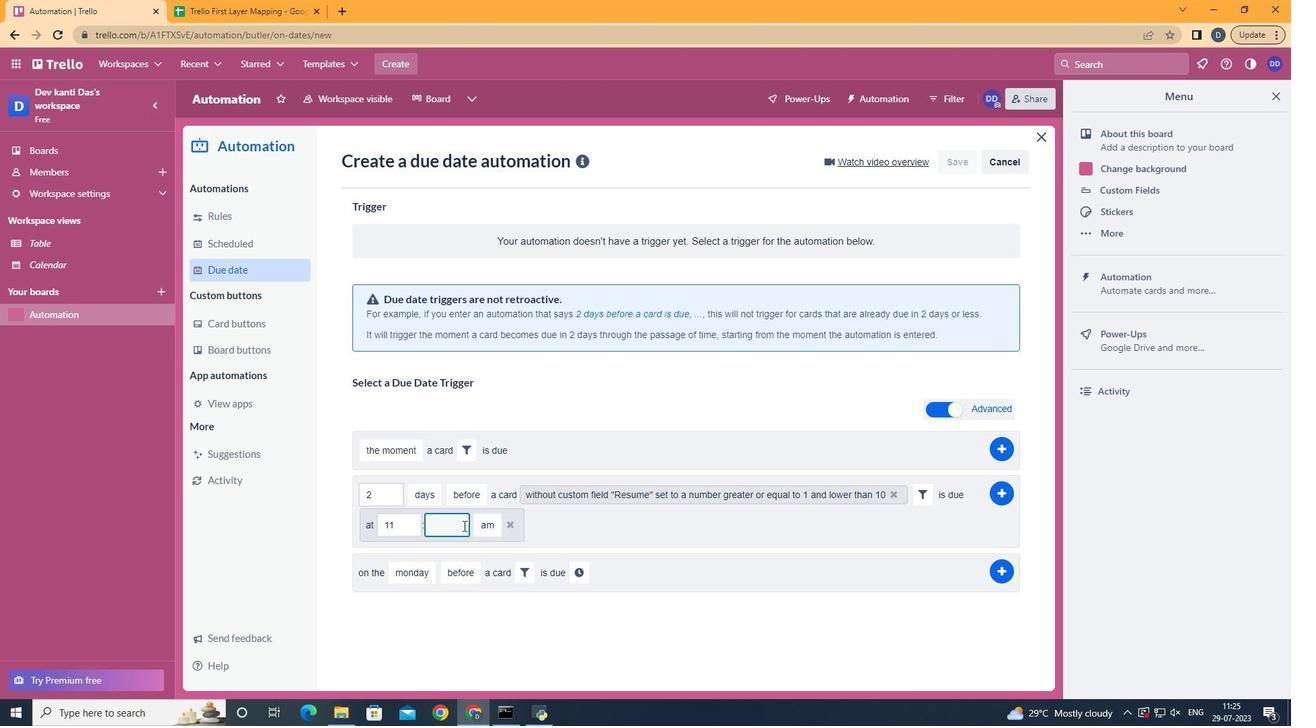 
Action: Mouse moved to (491, 550)
Screenshot: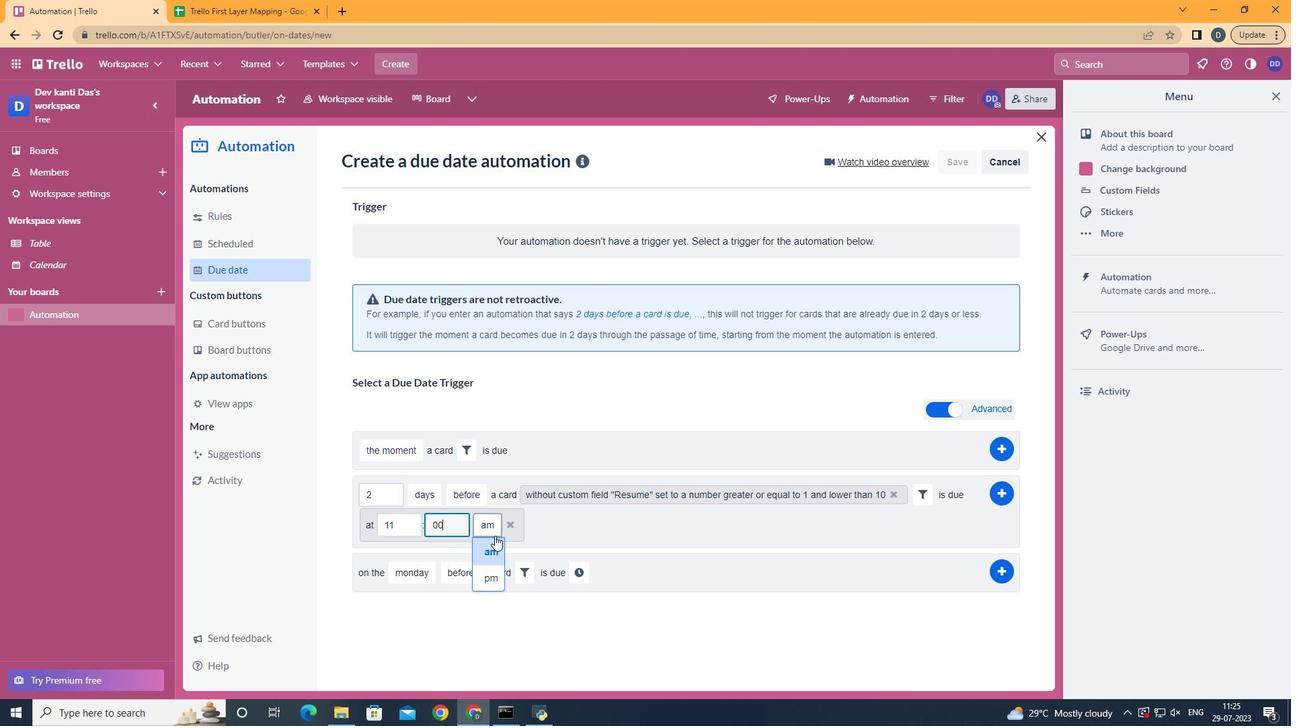 
Action: Mouse pressed left at (491, 550)
Screenshot: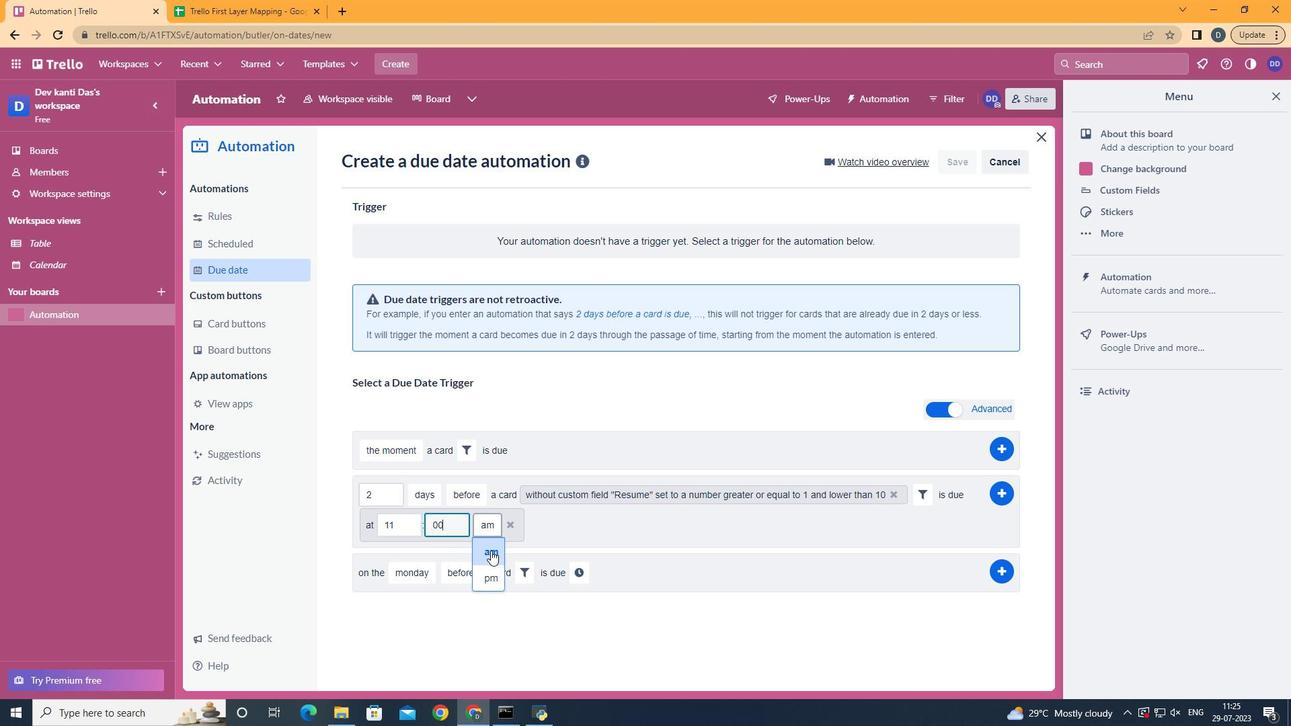 
